 Task: nan
Action: Mouse moved to (427, 114)
Screenshot: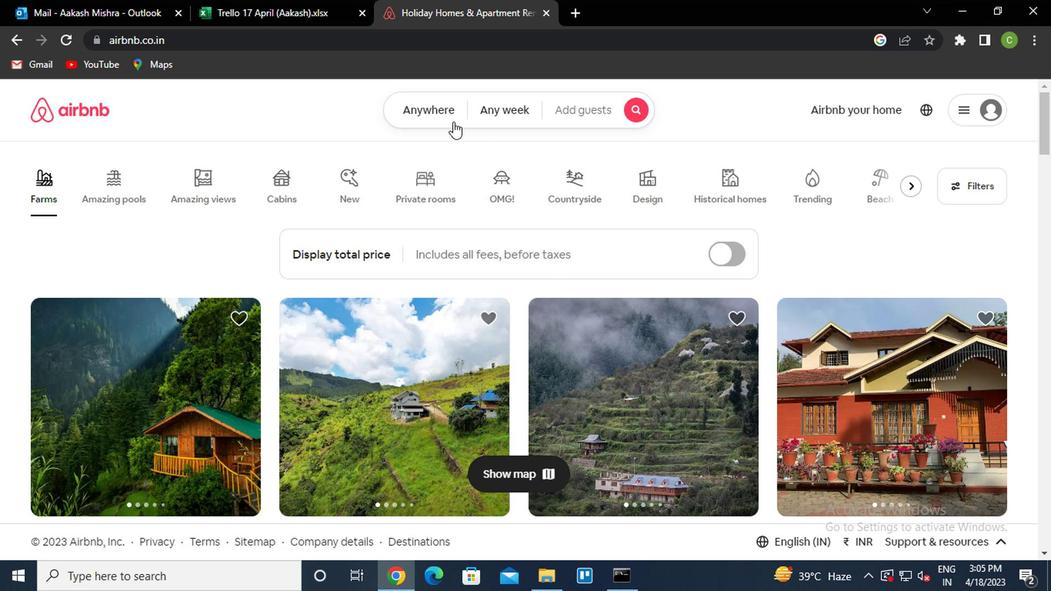 
Action: Mouse pressed left at (427, 114)
Screenshot: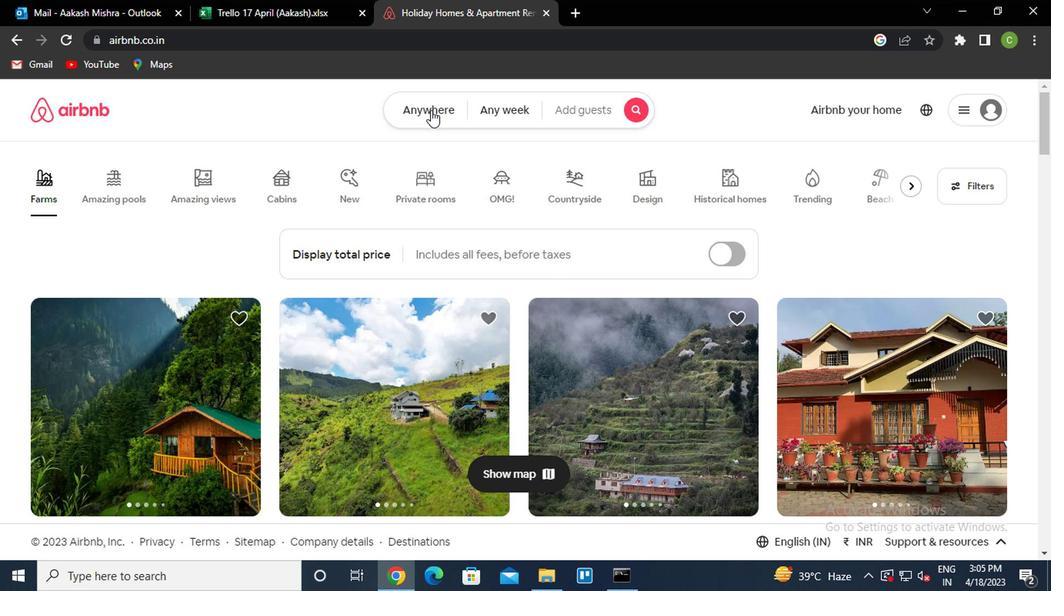 
Action: Mouse moved to (287, 171)
Screenshot: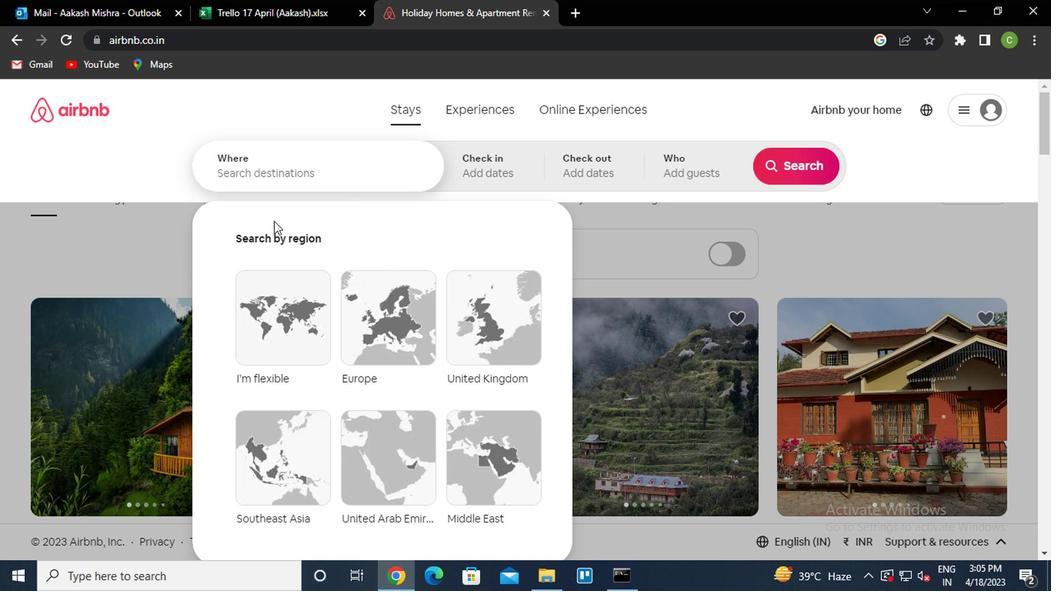 
Action: Mouse pressed left at (287, 171)
Screenshot: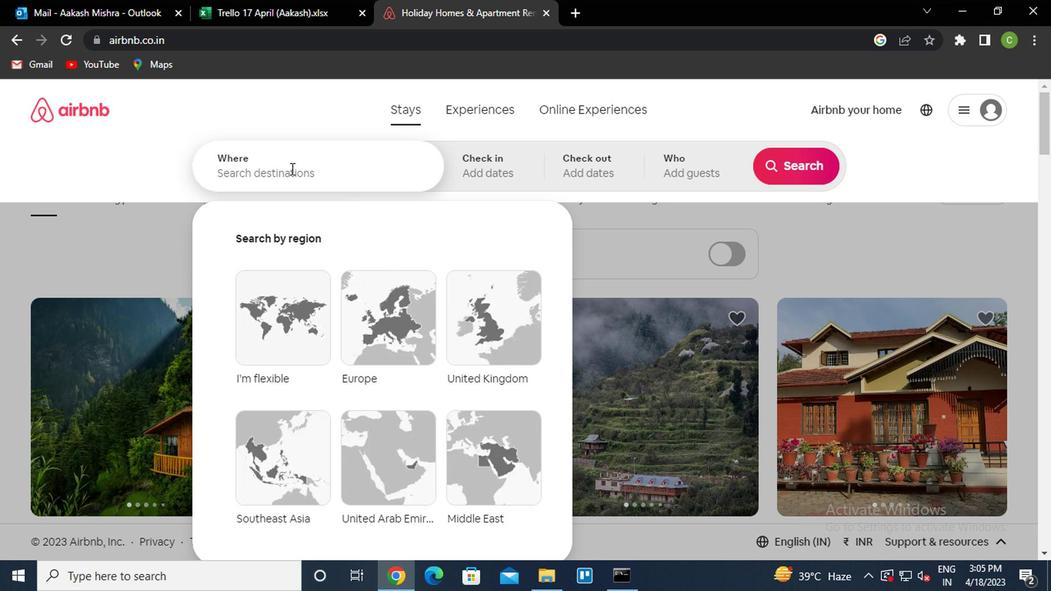 
Action: Key pressed i<Key.caps_lock>pojuca<Key.space>brazil<Key.down><Key.enter>
Screenshot: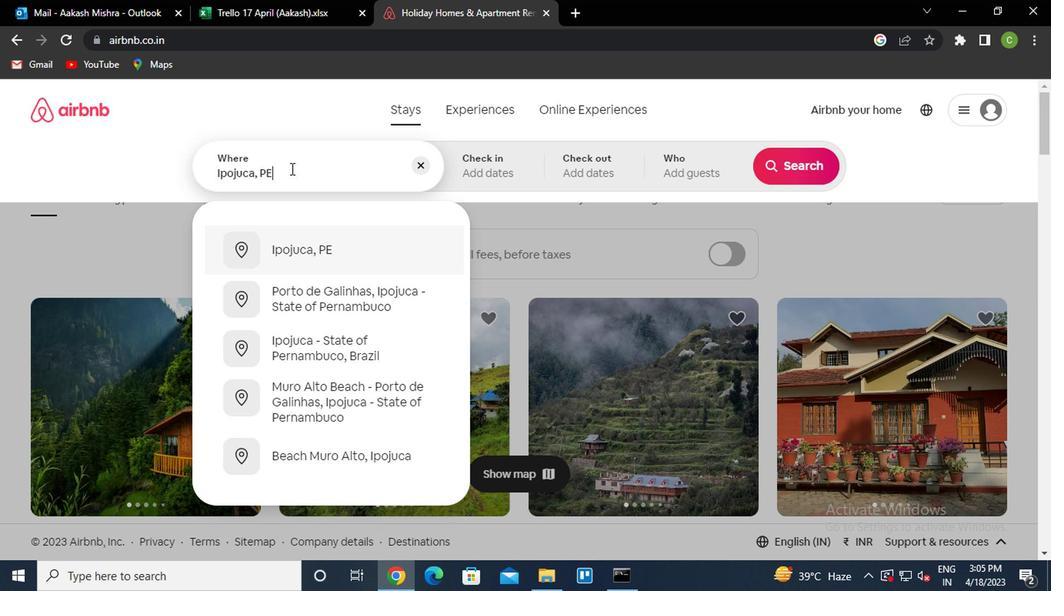 
Action: Mouse scrolled (287, 172) with delta (0, 0)
Screenshot: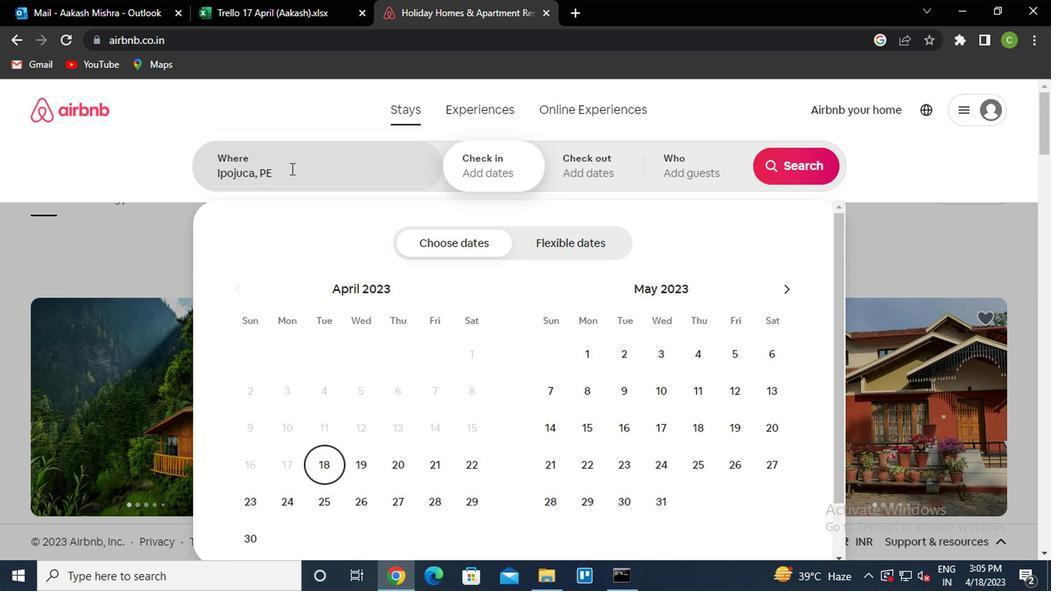 
Action: Mouse moved to (785, 282)
Screenshot: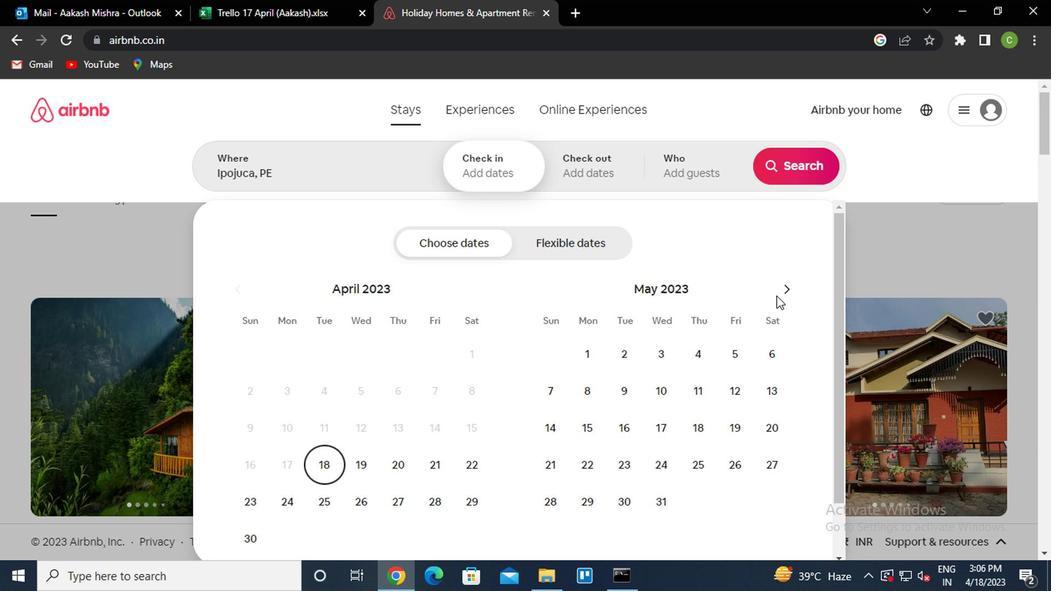 
Action: Mouse pressed left at (785, 282)
Screenshot: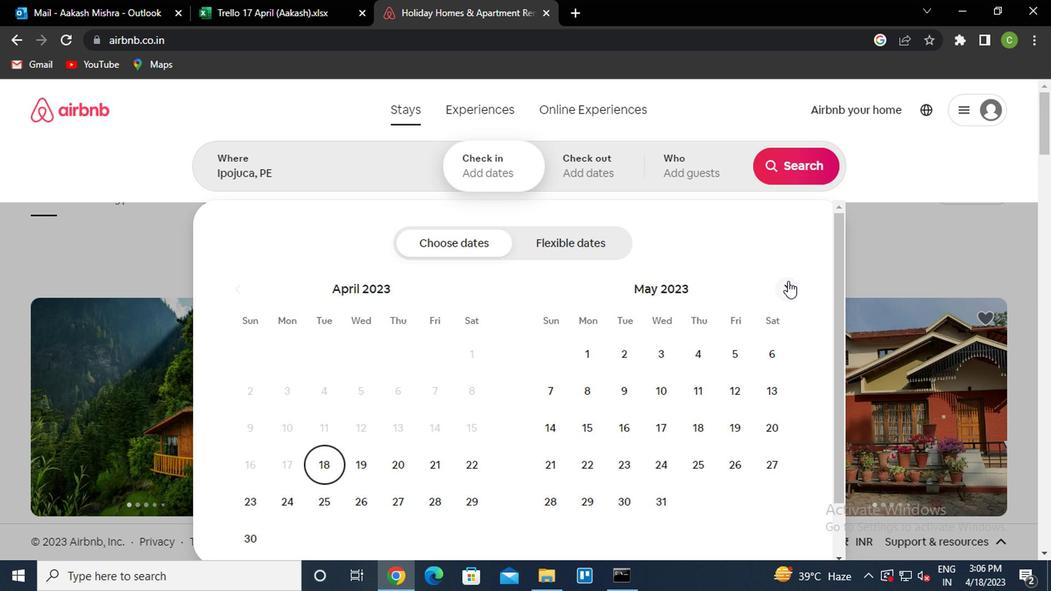 
Action: Mouse moved to (557, 392)
Screenshot: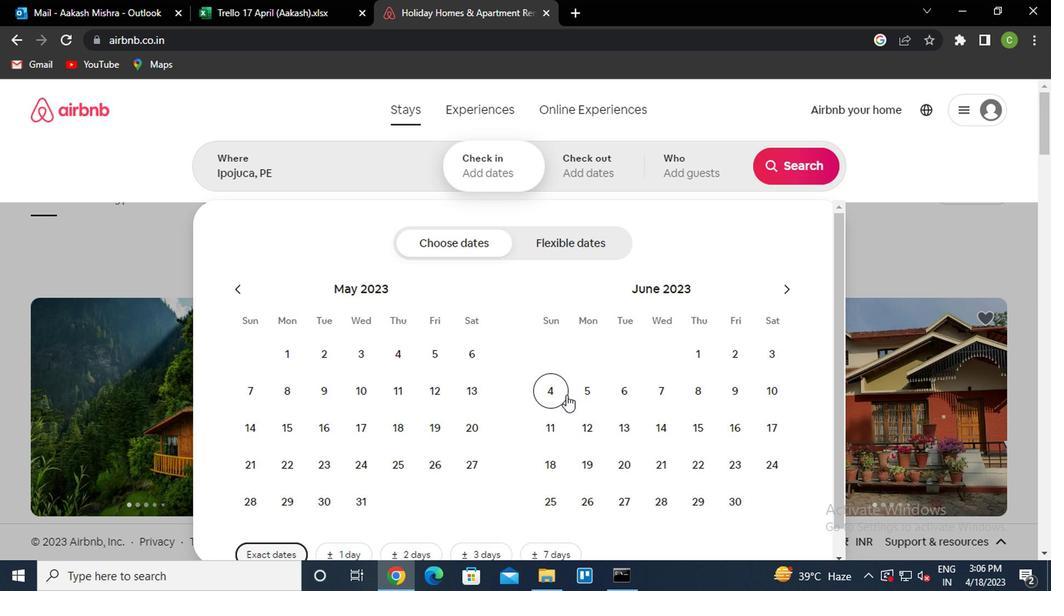 
Action: Mouse pressed left at (557, 392)
Screenshot: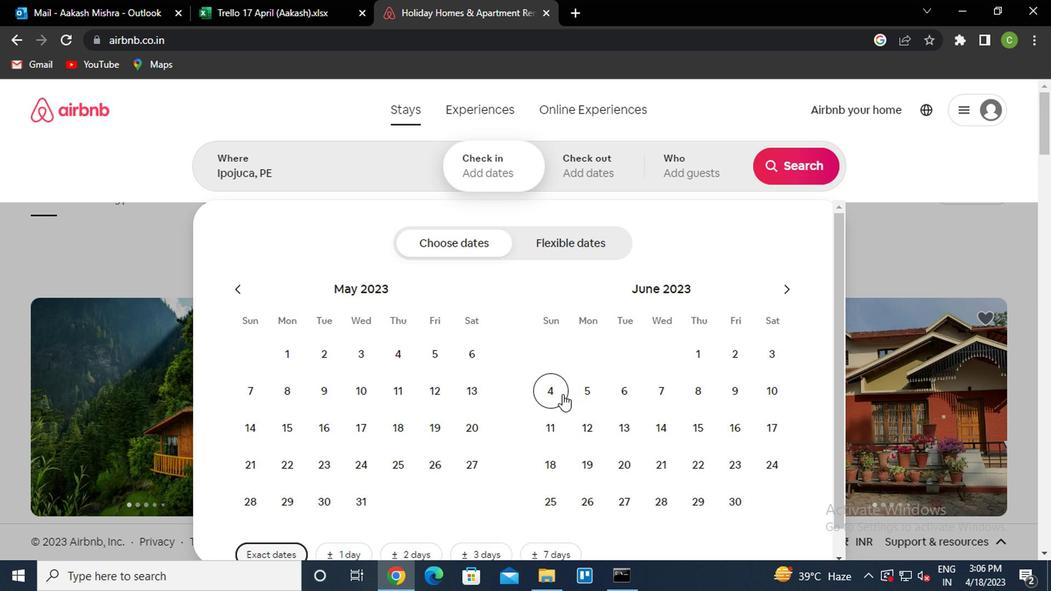 
Action: Mouse moved to (707, 392)
Screenshot: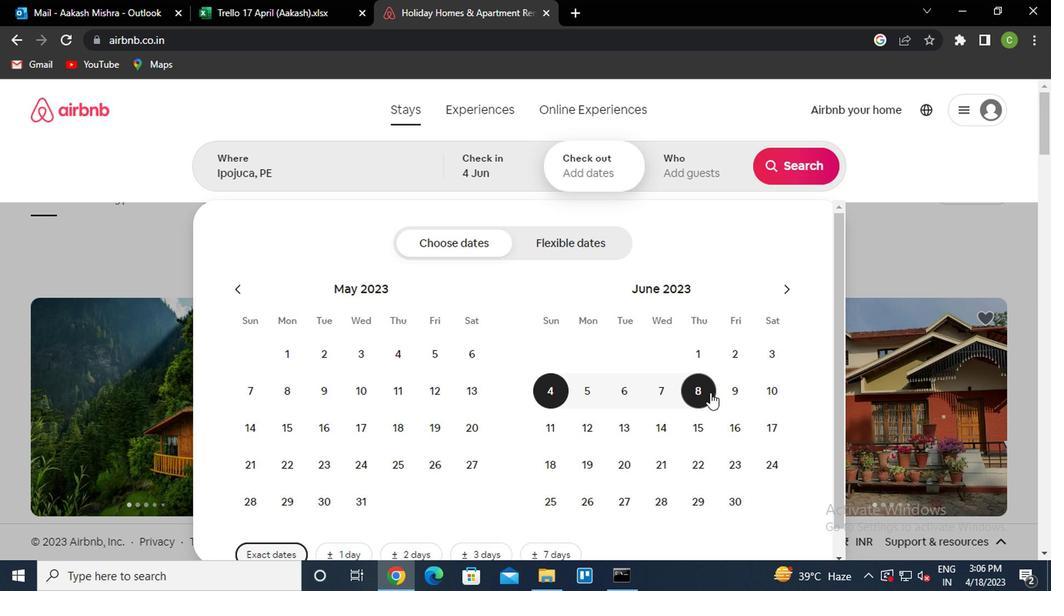 
Action: Mouse pressed left at (707, 392)
Screenshot: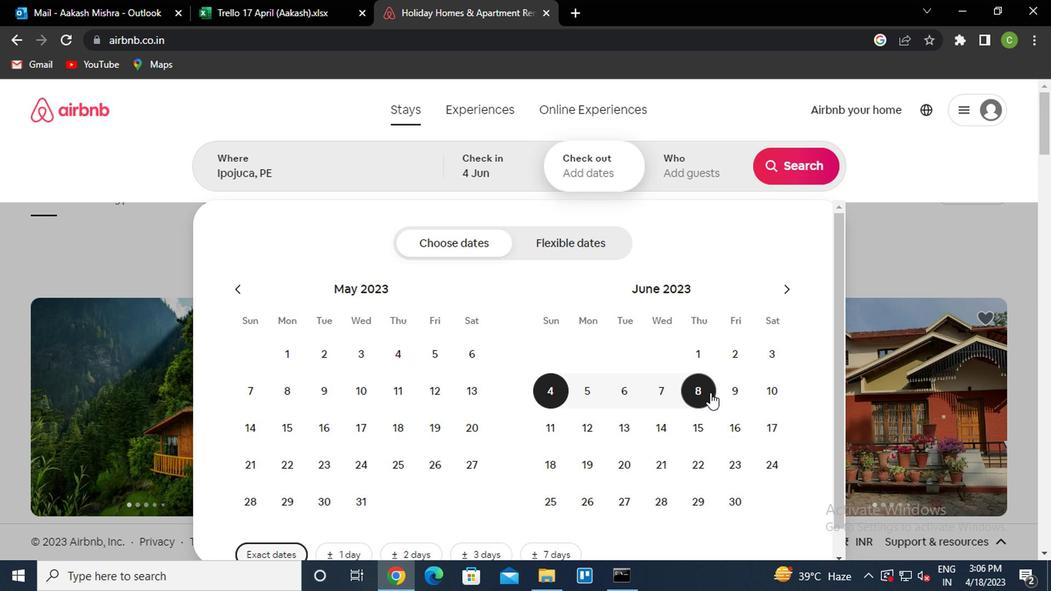 
Action: Mouse moved to (688, 179)
Screenshot: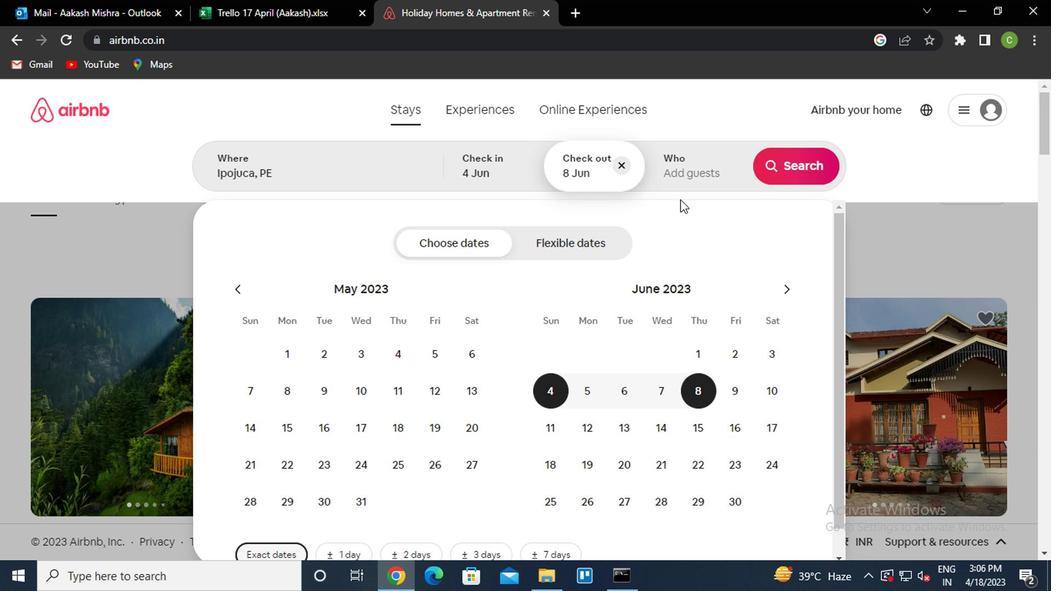 
Action: Mouse pressed left at (688, 179)
Screenshot: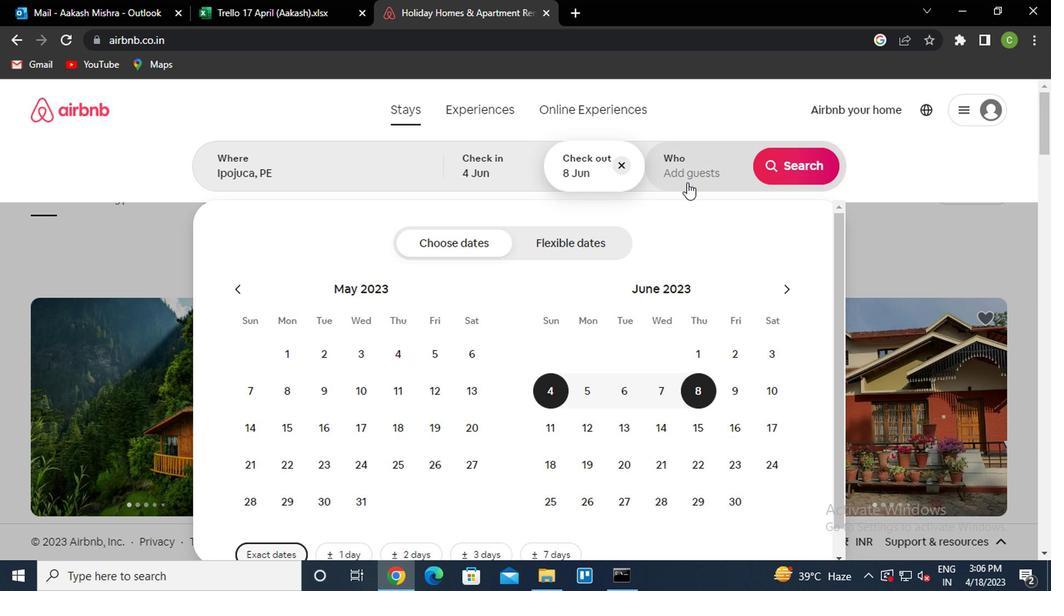 
Action: Mouse moved to (799, 252)
Screenshot: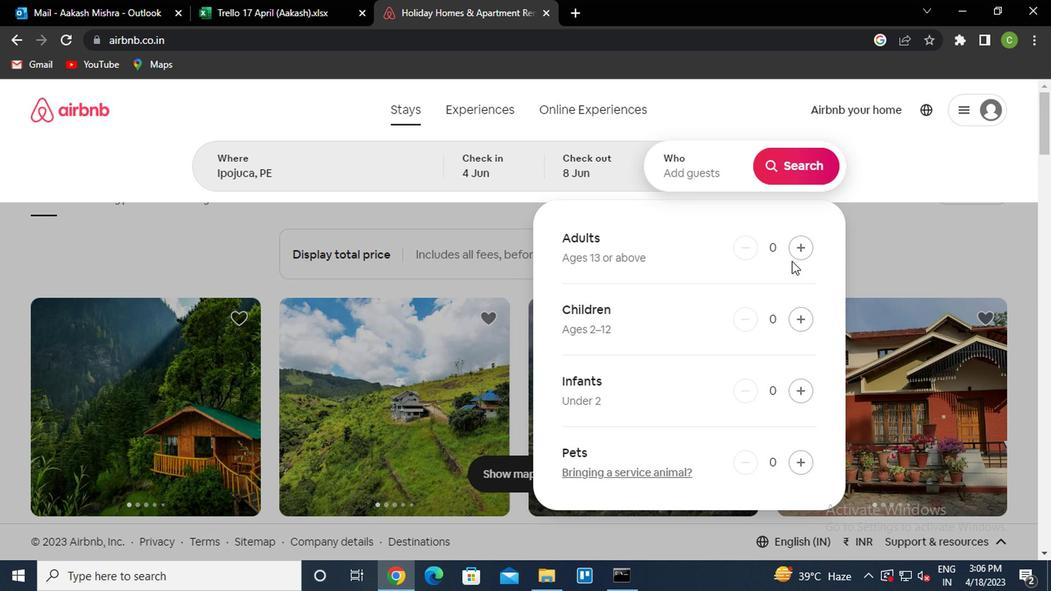 
Action: Mouse pressed left at (799, 252)
Screenshot: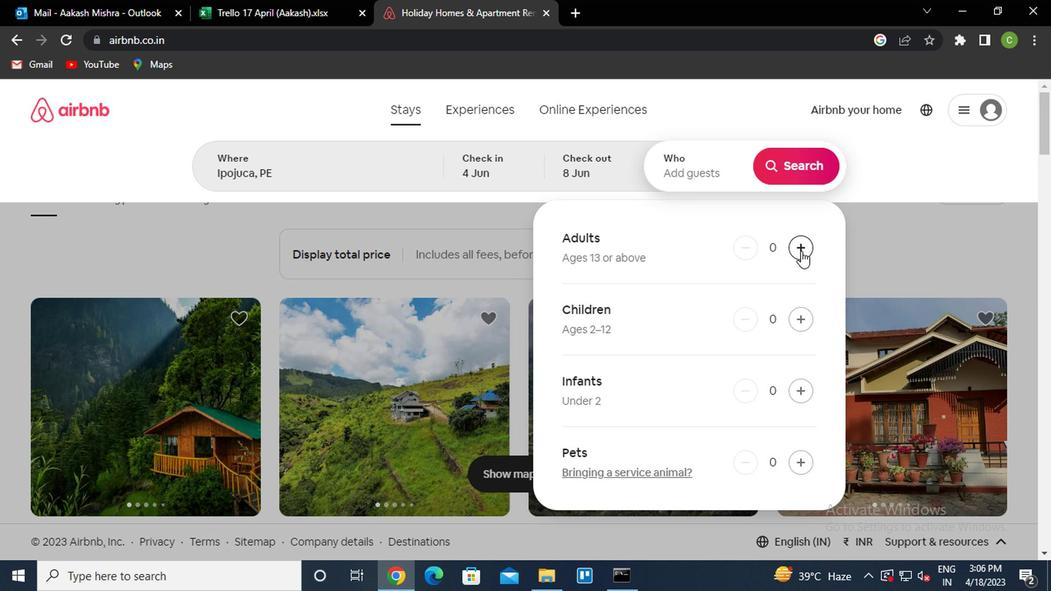 
Action: Mouse pressed left at (799, 252)
Screenshot: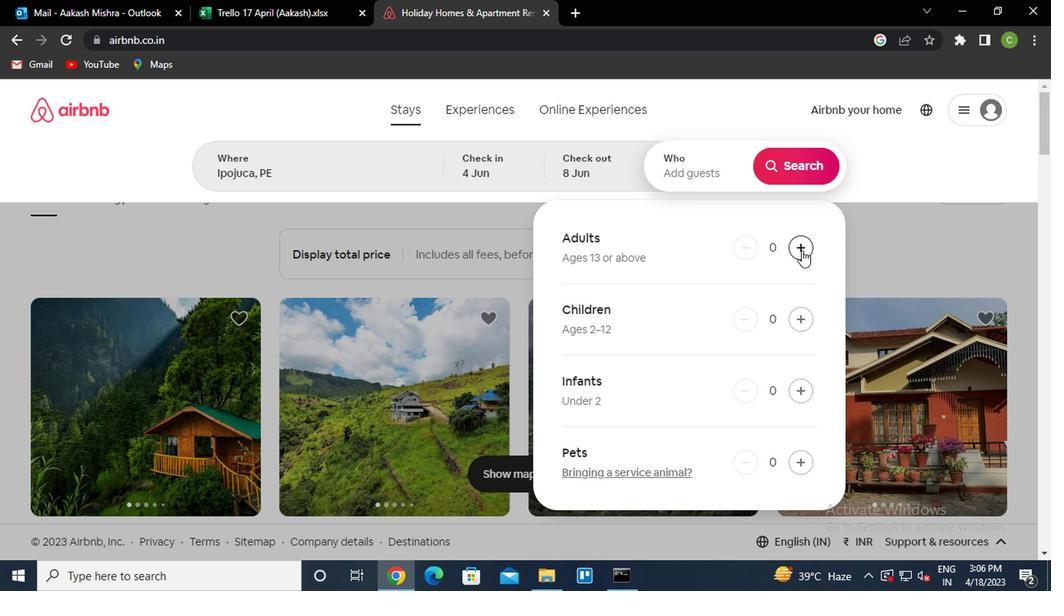 
Action: Mouse moved to (898, 234)
Screenshot: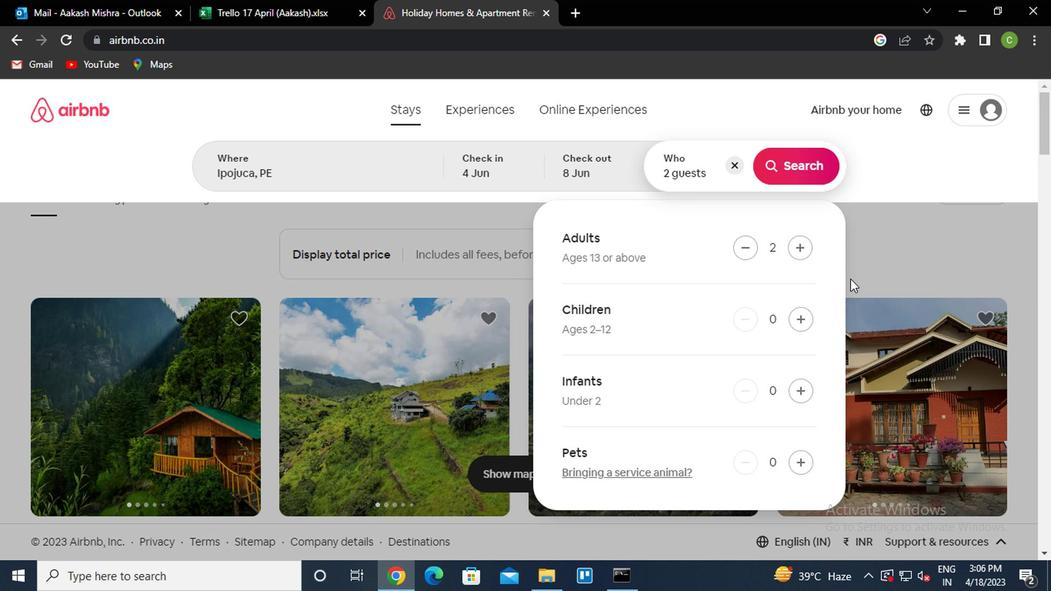 
Action: Mouse pressed left at (898, 234)
Screenshot: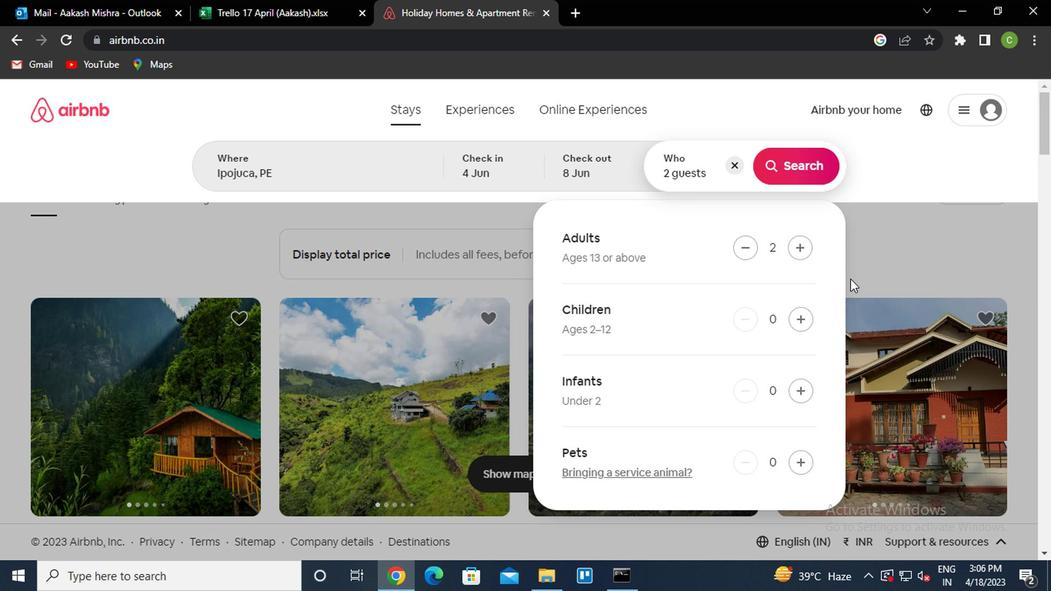 
Action: Mouse moved to (979, 192)
Screenshot: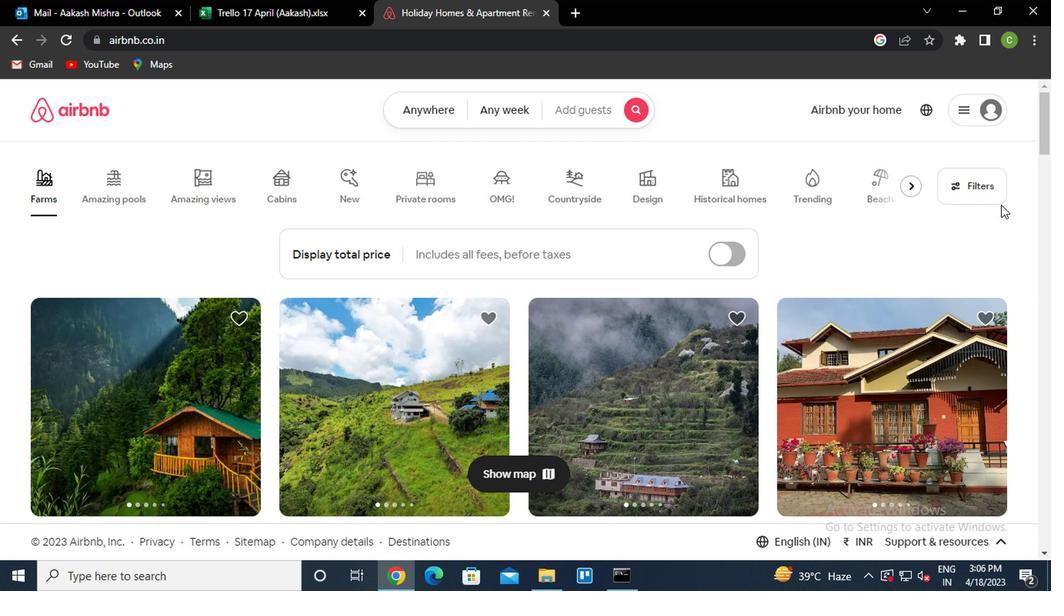 
Action: Mouse pressed left at (979, 192)
Screenshot: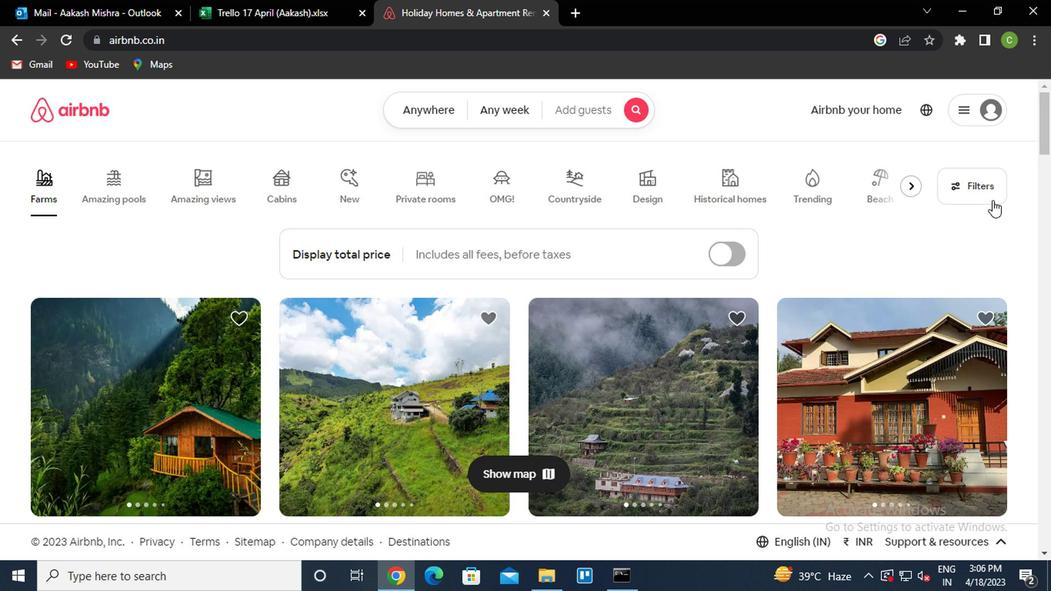 
Action: Mouse moved to (376, 377)
Screenshot: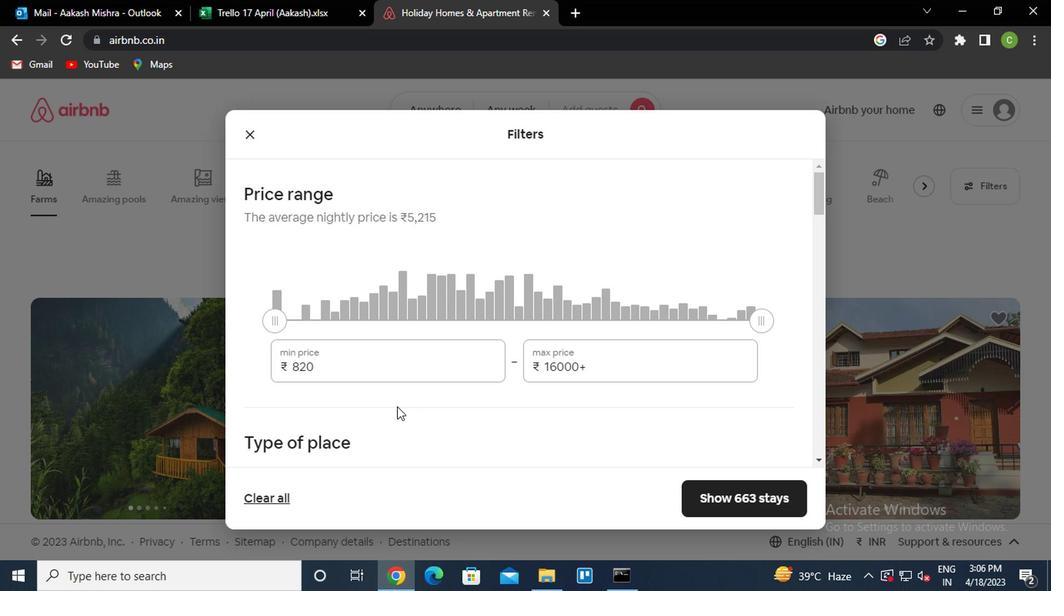 
Action: Mouse pressed left at (376, 377)
Screenshot: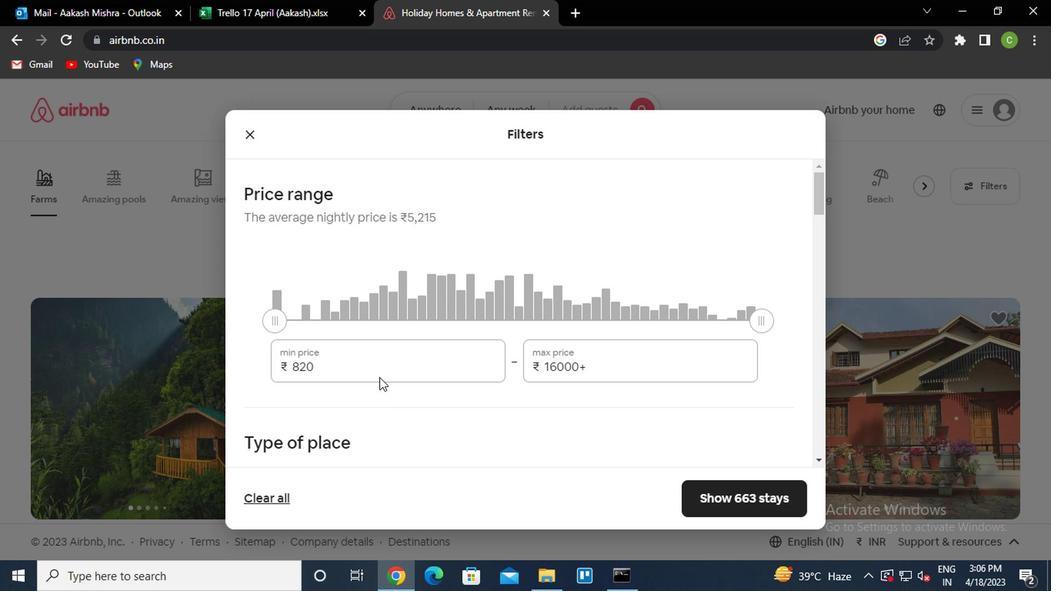 
Action: Mouse moved to (376, 369)
Screenshot: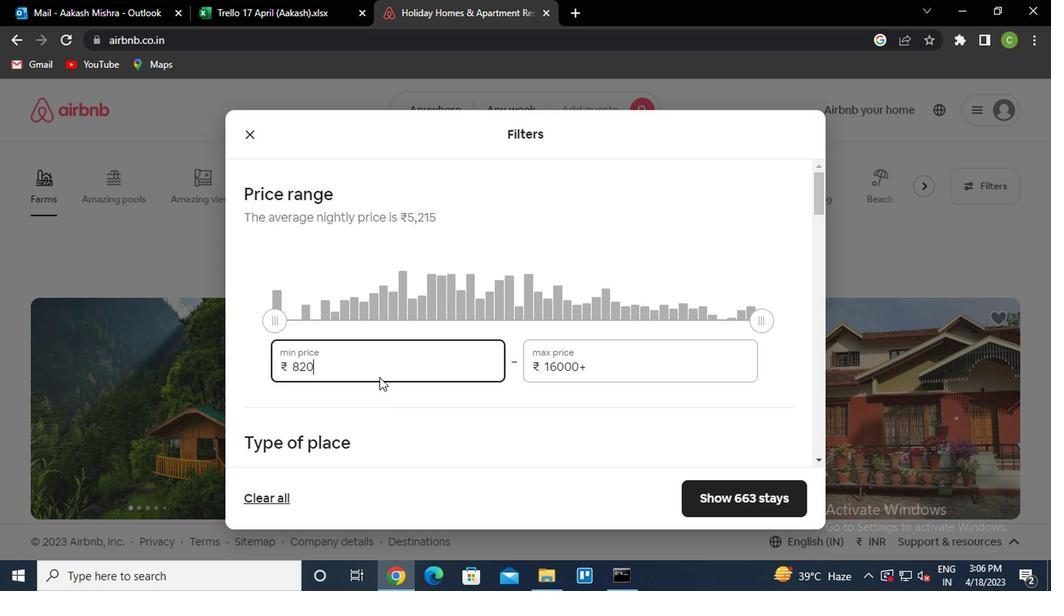 
Action: Key pressed <Key.backspace><Key.backspace>000<Key.tab>16000
Screenshot: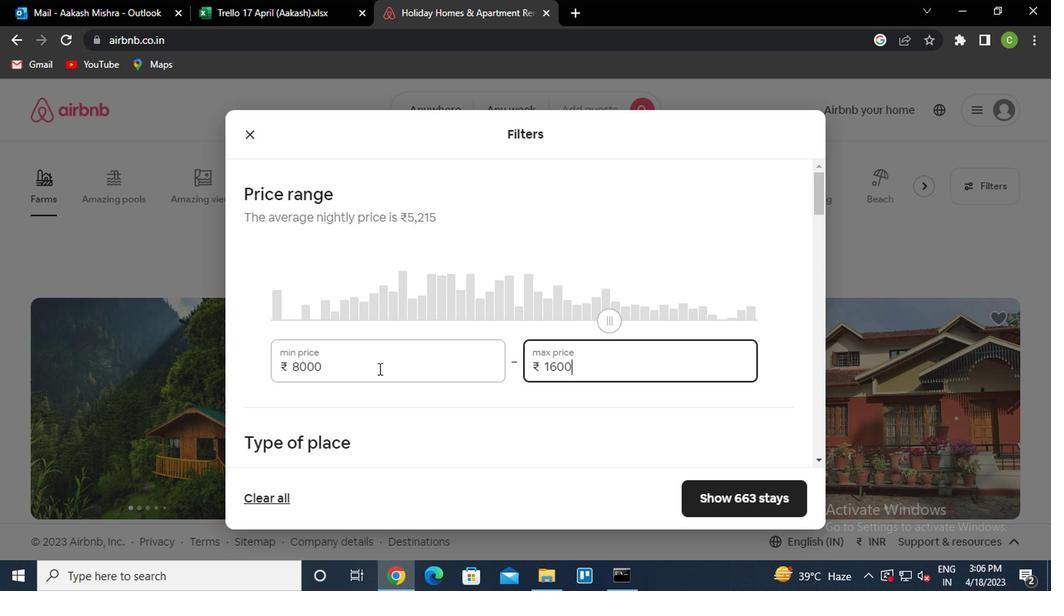 
Action: Mouse moved to (397, 417)
Screenshot: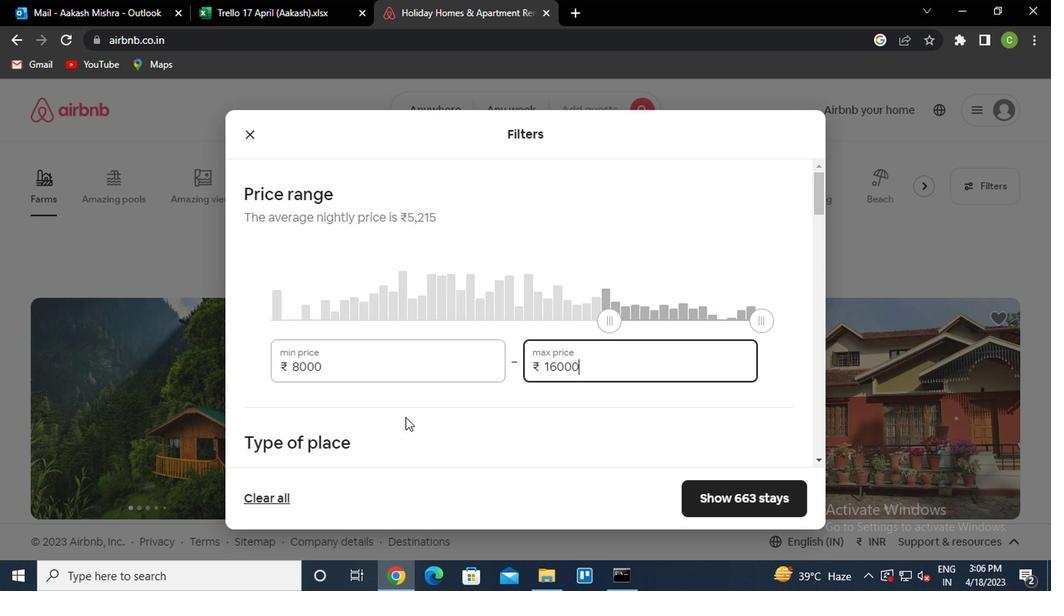 
Action: Mouse scrolled (397, 417) with delta (0, 0)
Screenshot: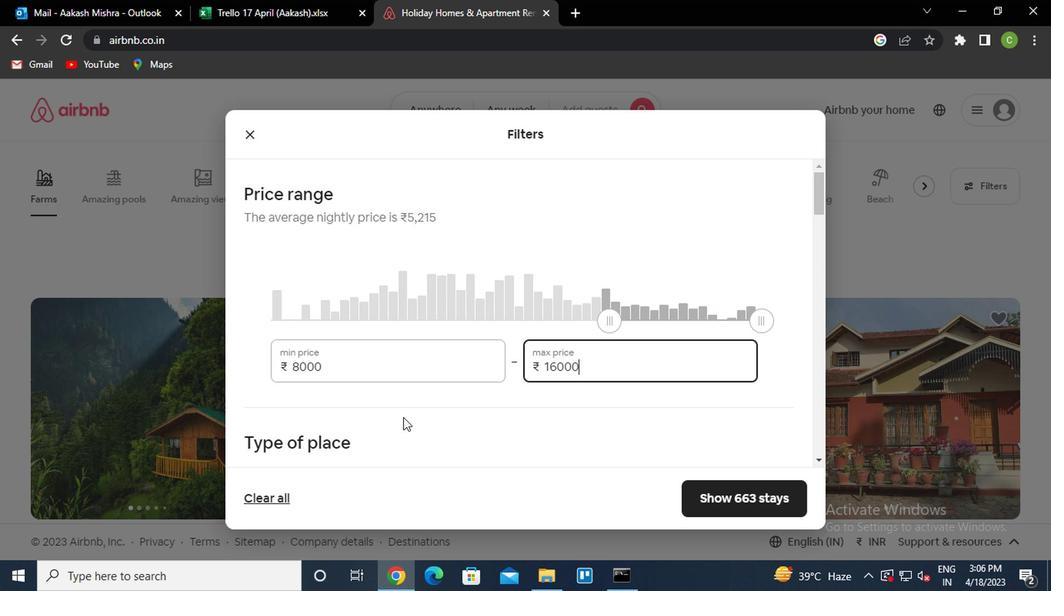 
Action: Mouse moved to (393, 424)
Screenshot: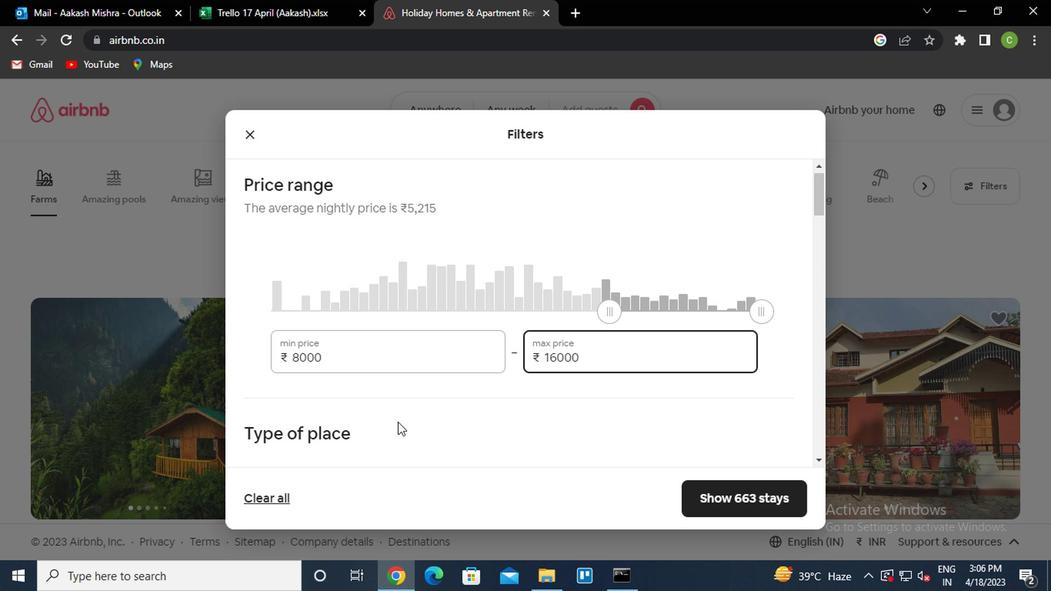
Action: Mouse scrolled (393, 423) with delta (0, -1)
Screenshot: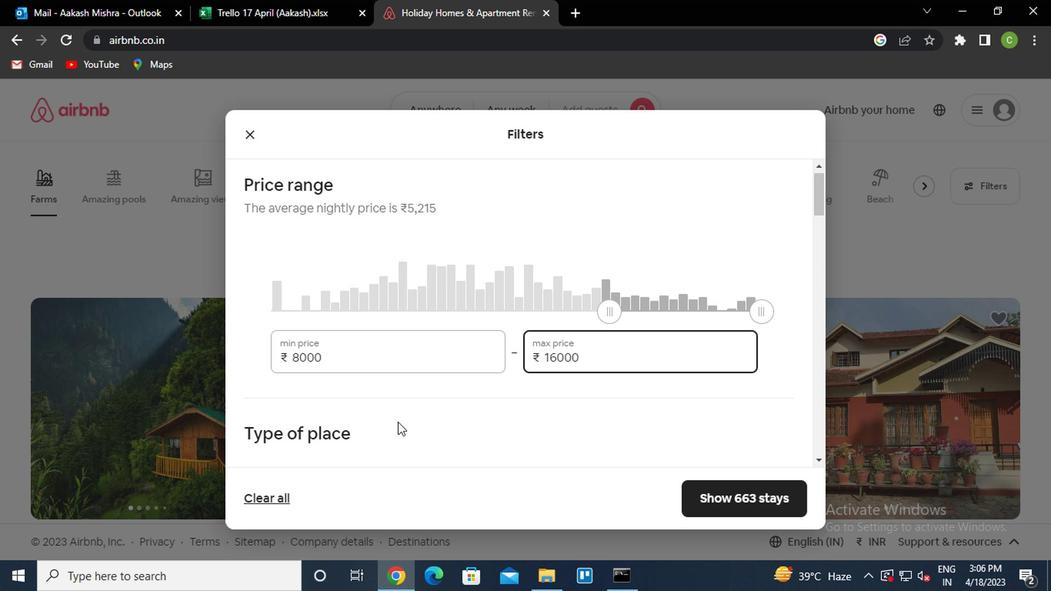 
Action: Mouse moved to (566, 344)
Screenshot: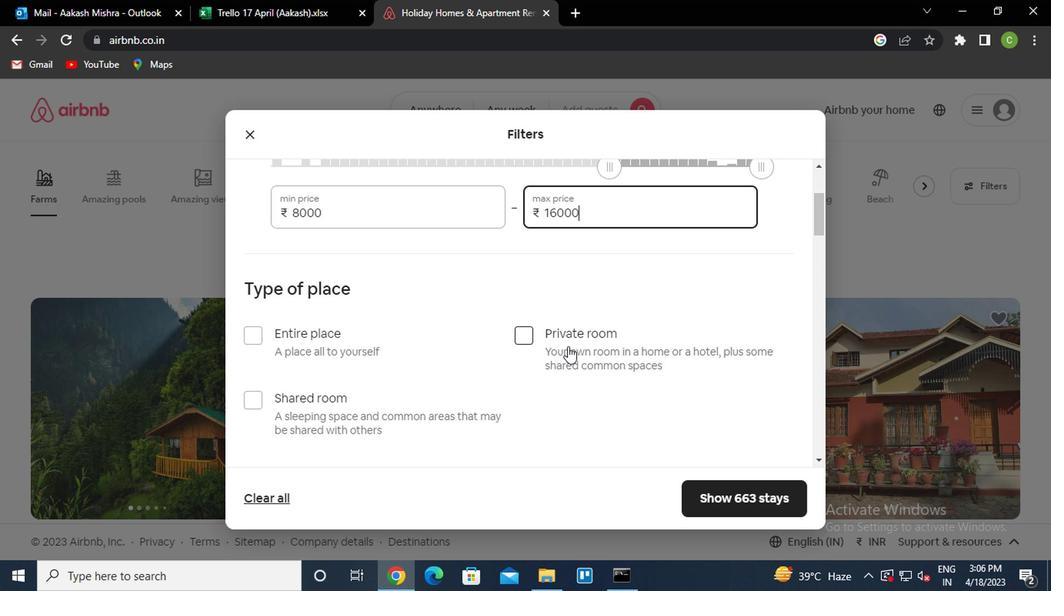 
Action: Mouse pressed left at (566, 344)
Screenshot: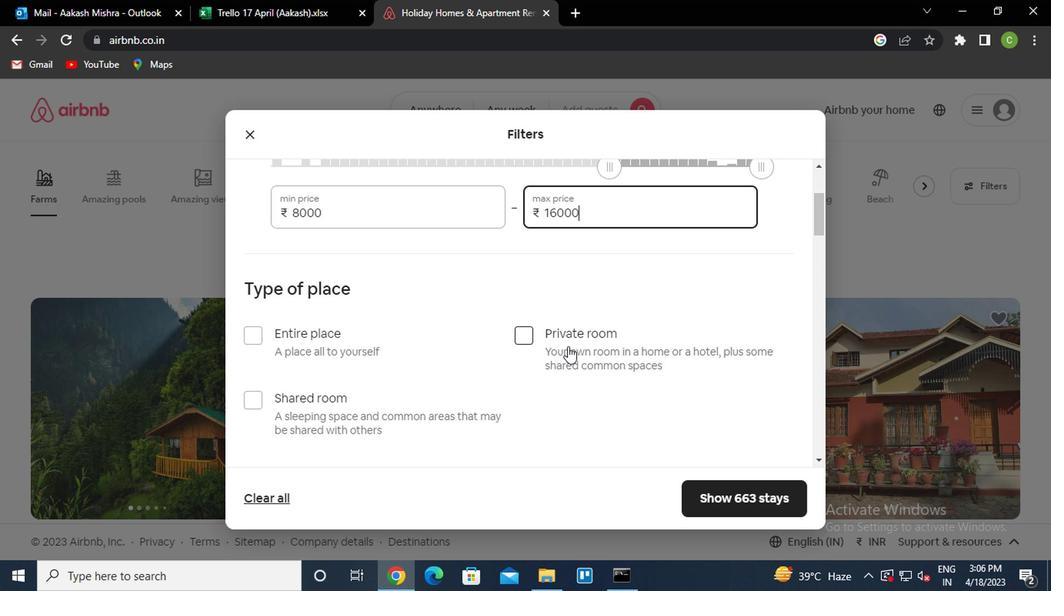 
Action: Mouse moved to (567, 344)
Screenshot: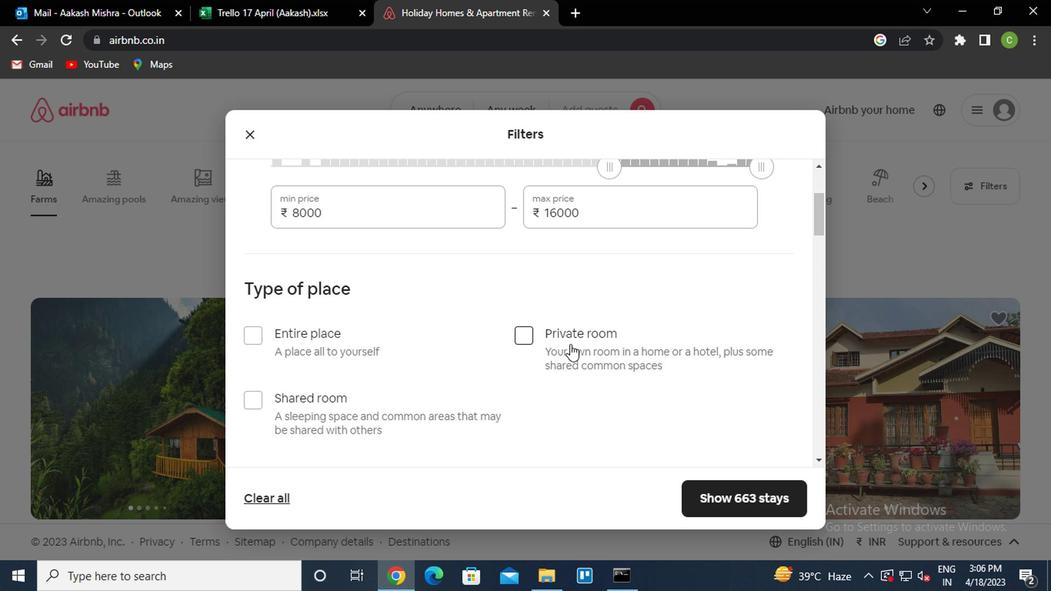 
Action: Mouse scrolled (567, 344) with delta (0, 0)
Screenshot: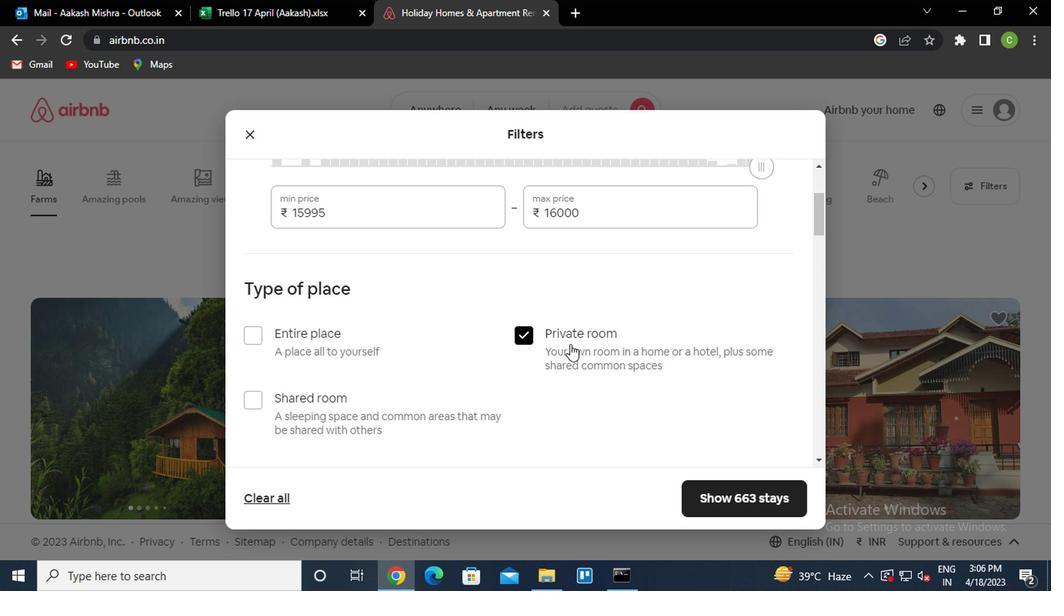 
Action: Mouse moved to (566, 344)
Screenshot: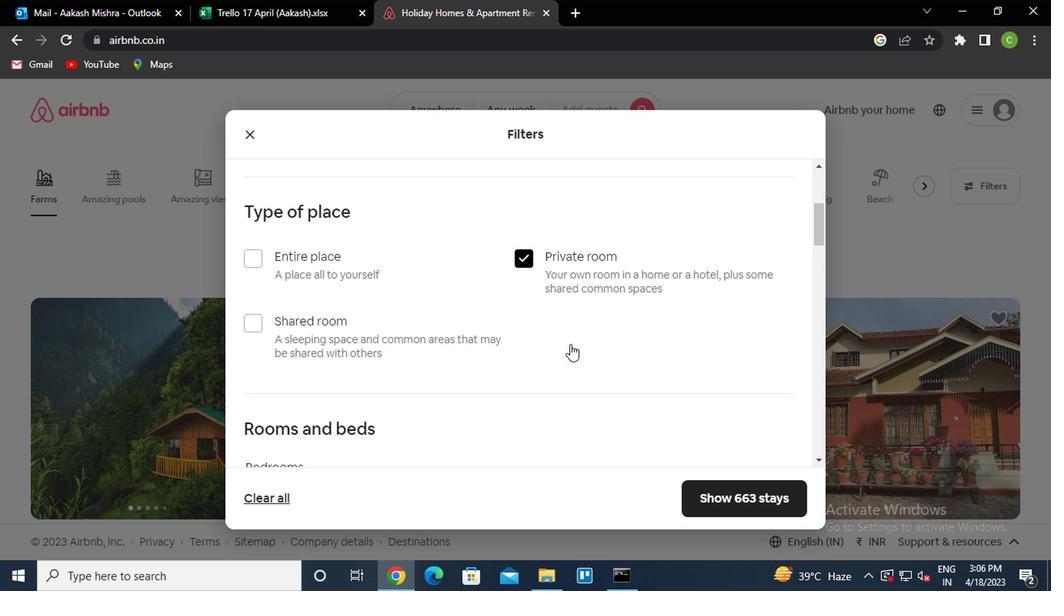 
Action: Mouse scrolled (566, 344) with delta (0, 0)
Screenshot: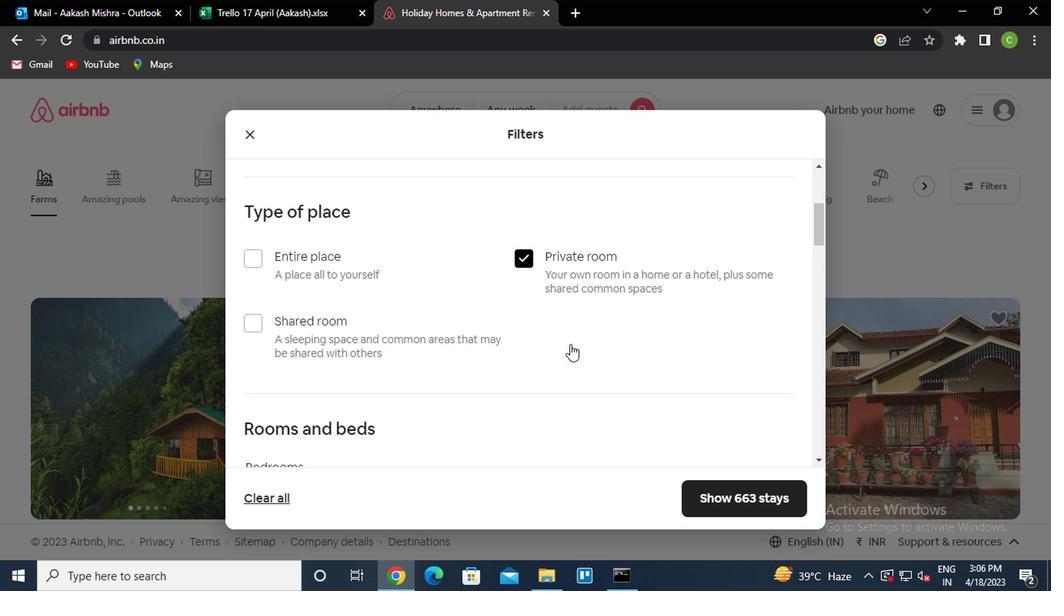 
Action: Mouse scrolled (566, 344) with delta (0, 0)
Screenshot: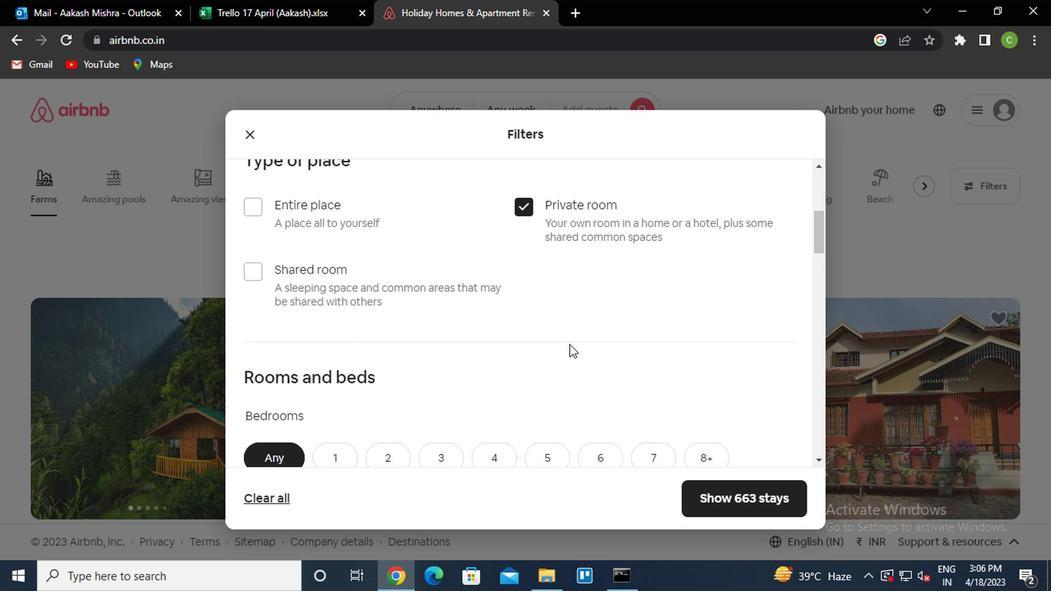 
Action: Mouse moved to (324, 358)
Screenshot: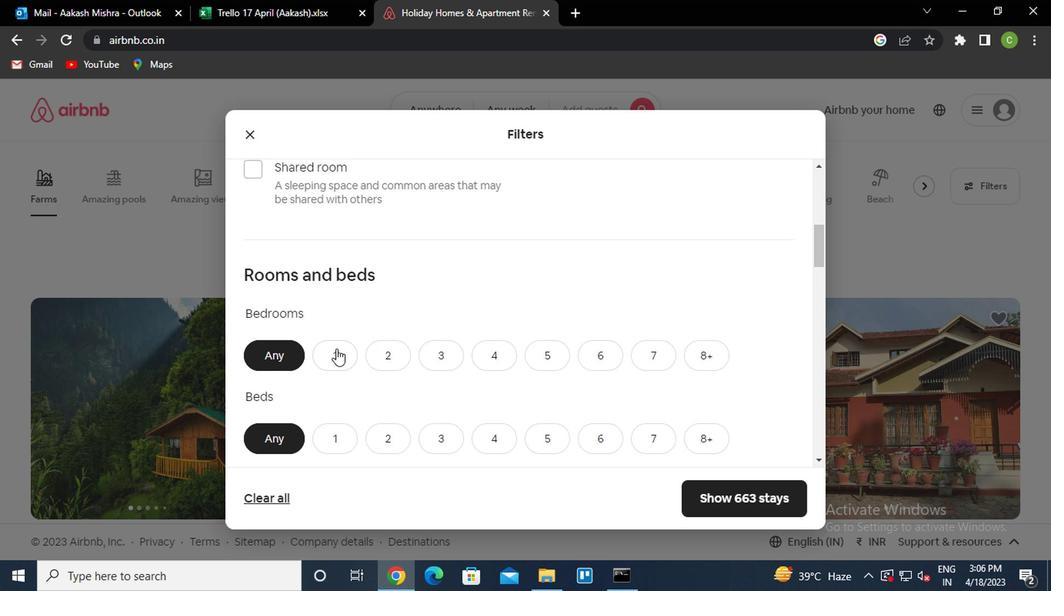 
Action: Mouse pressed left at (324, 358)
Screenshot: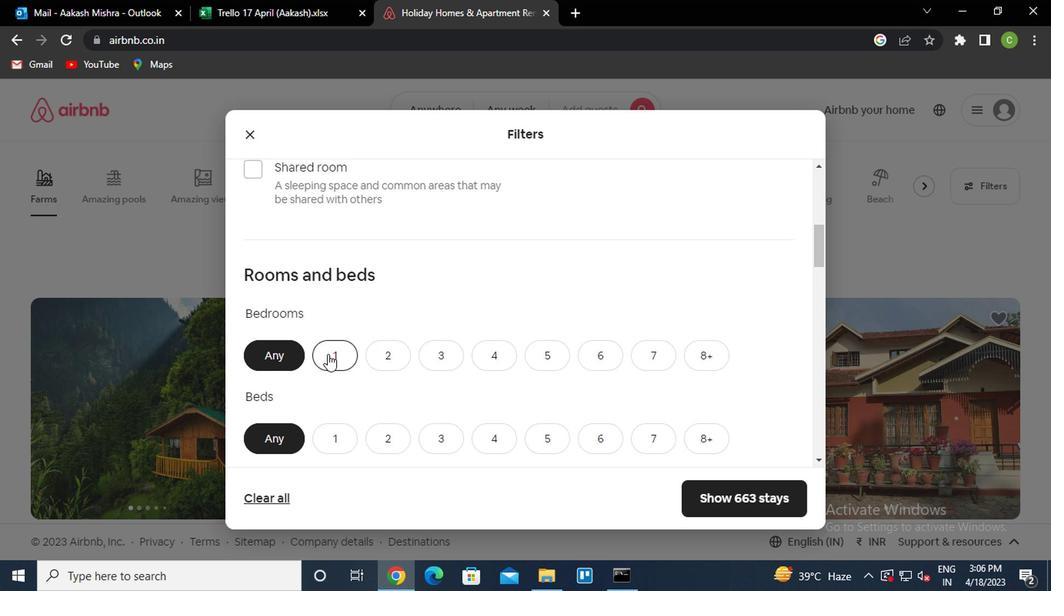 
Action: Mouse moved to (430, 378)
Screenshot: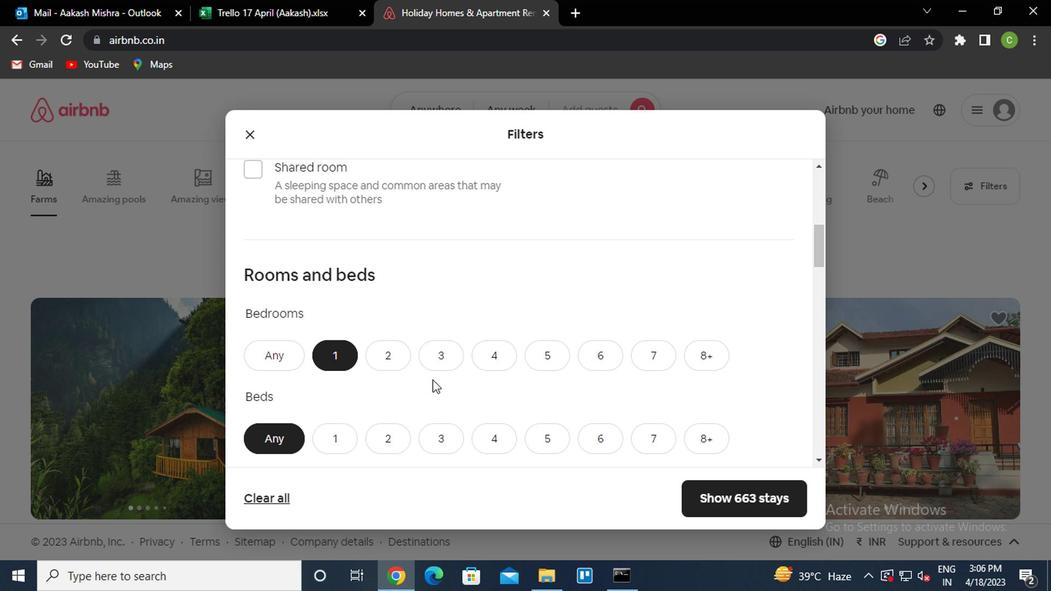 
Action: Mouse scrolled (430, 378) with delta (0, 0)
Screenshot: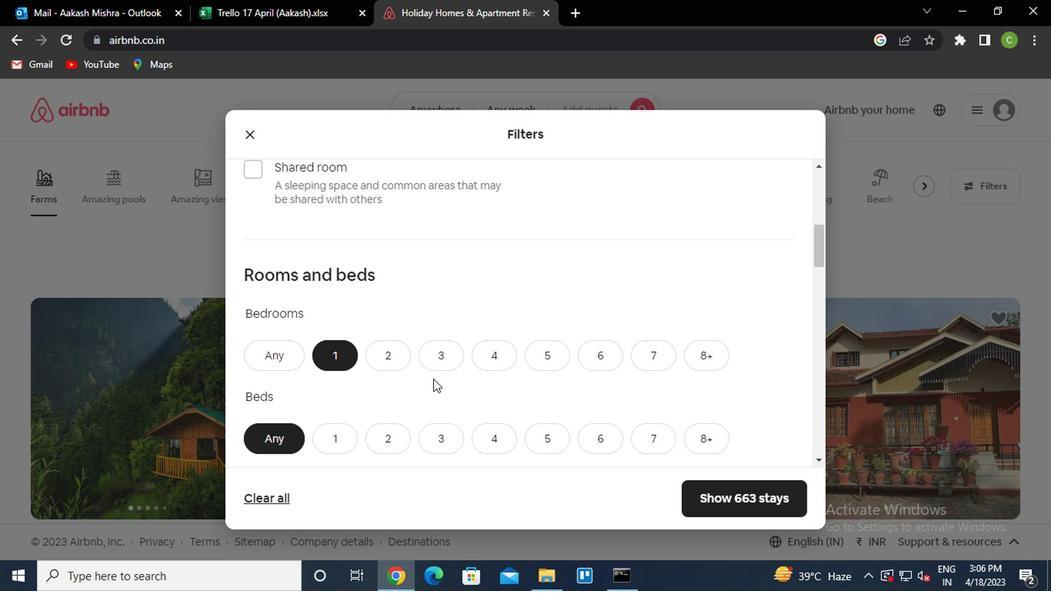 
Action: Mouse scrolled (430, 378) with delta (0, 0)
Screenshot: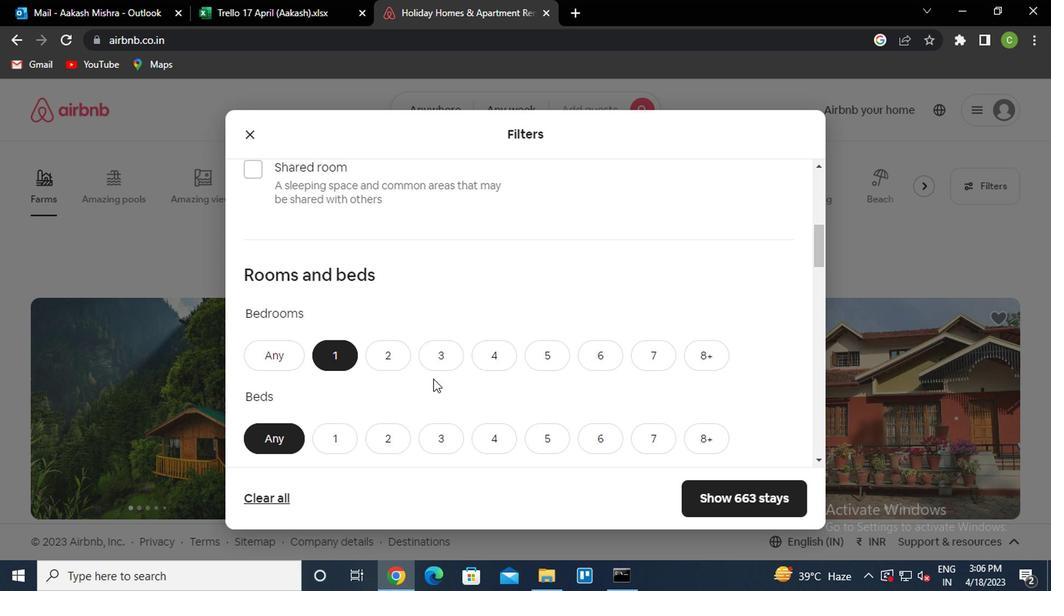 
Action: Mouse moved to (331, 291)
Screenshot: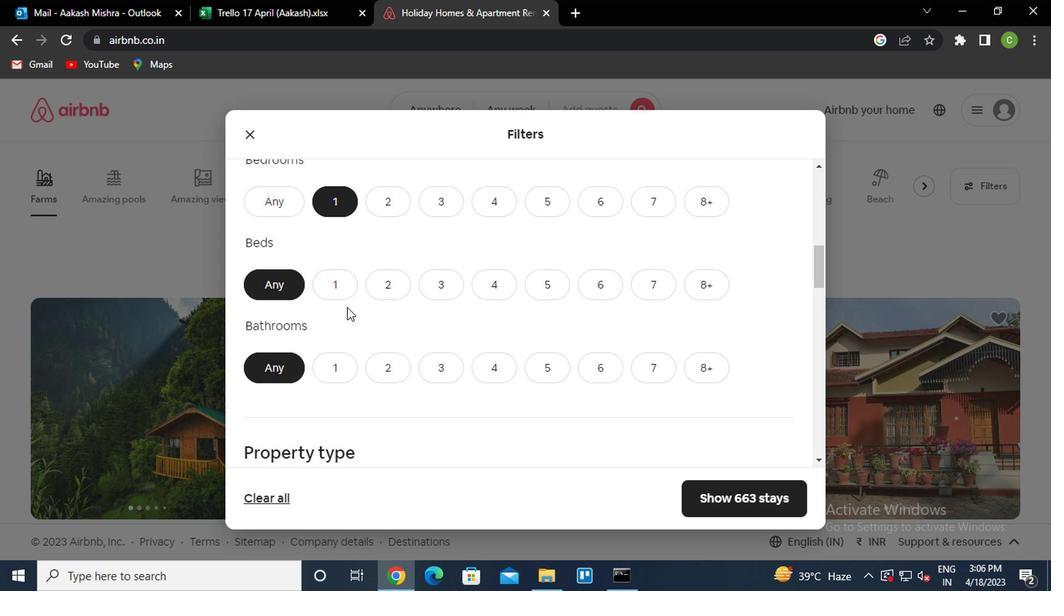 
Action: Mouse pressed left at (331, 291)
Screenshot: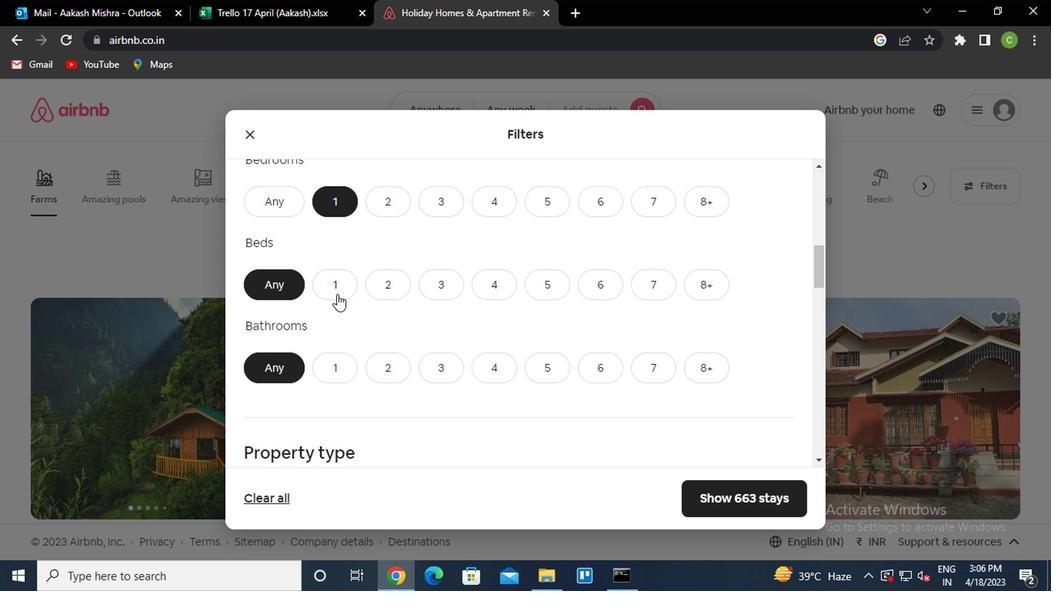 
Action: Mouse moved to (336, 368)
Screenshot: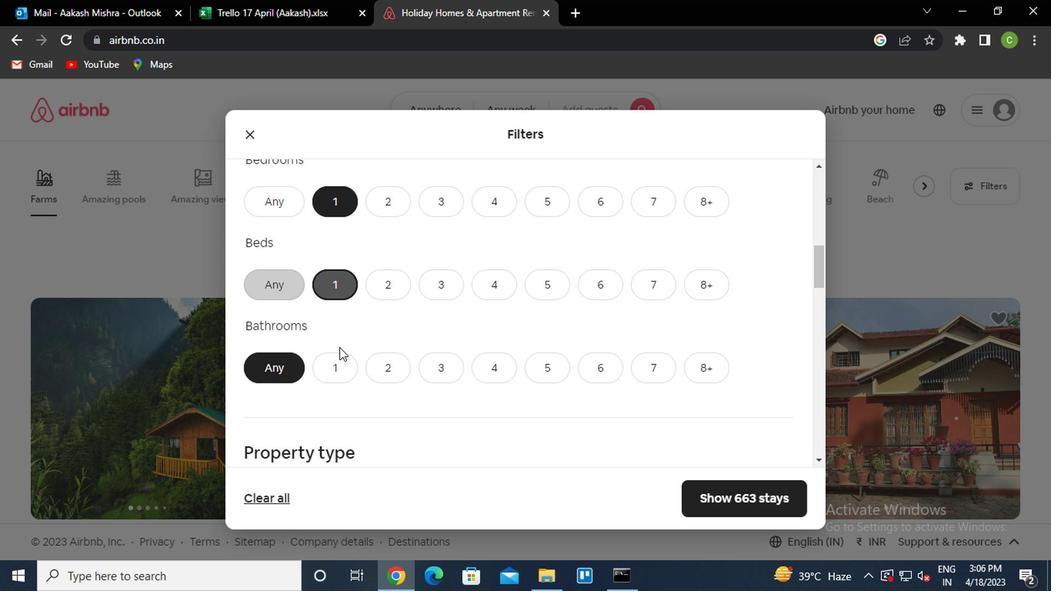 
Action: Mouse pressed left at (336, 368)
Screenshot: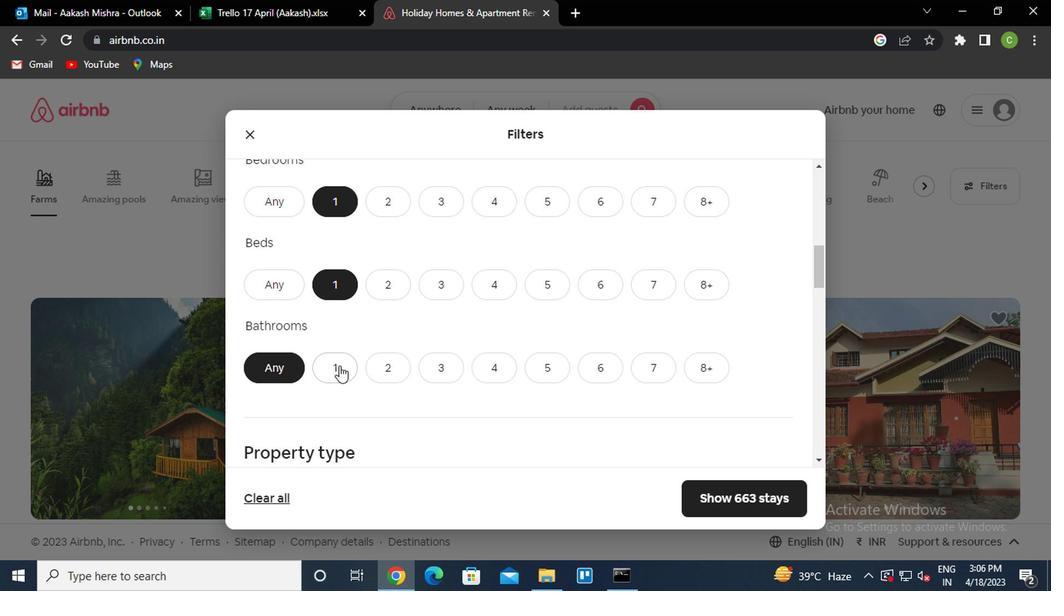 
Action: Mouse moved to (511, 375)
Screenshot: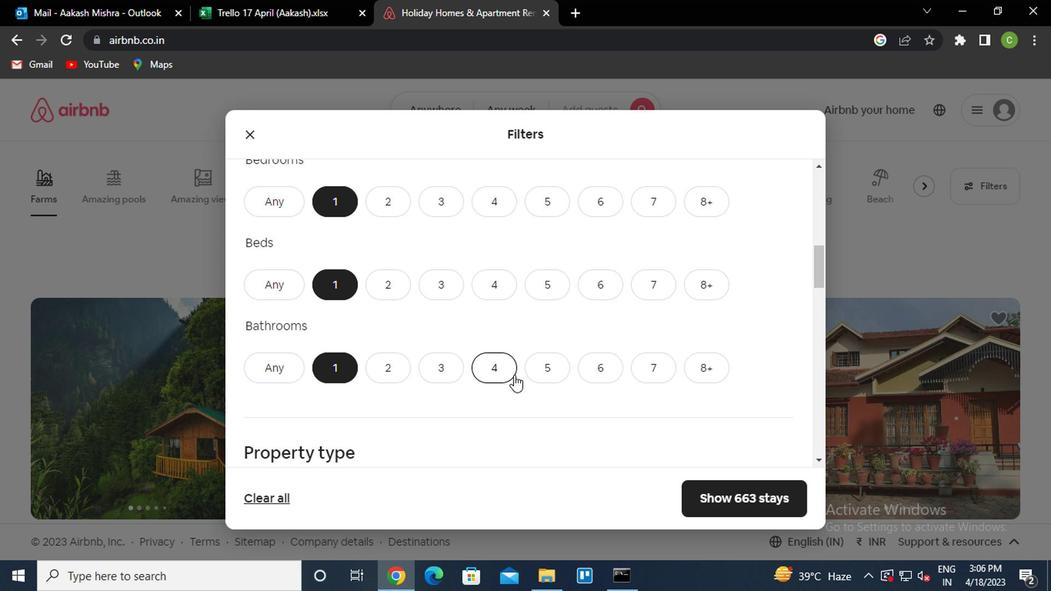 
Action: Mouse scrolled (511, 374) with delta (0, 0)
Screenshot: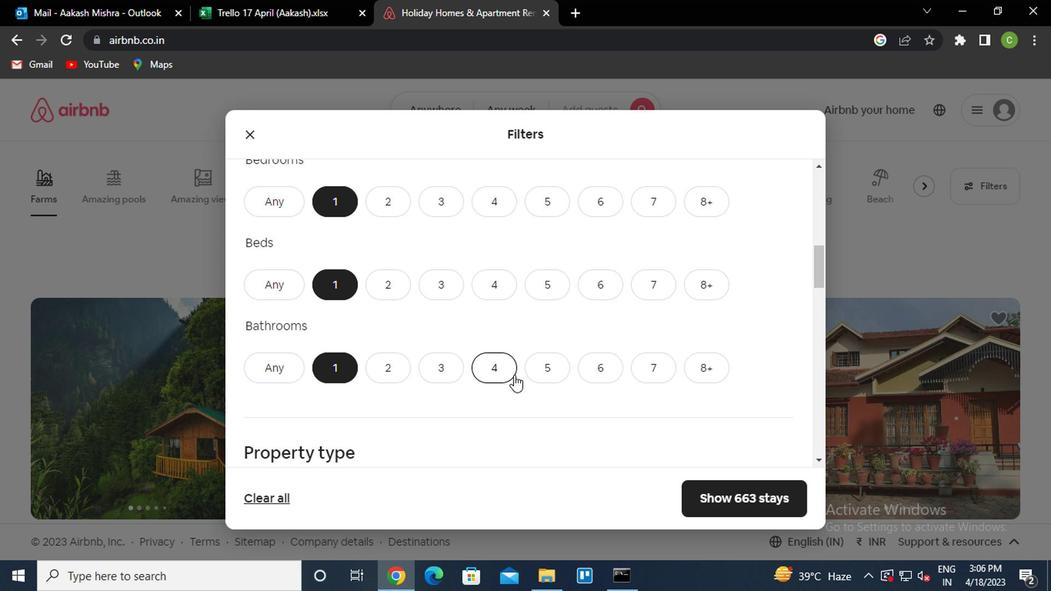 
Action: Mouse scrolled (511, 374) with delta (0, 0)
Screenshot: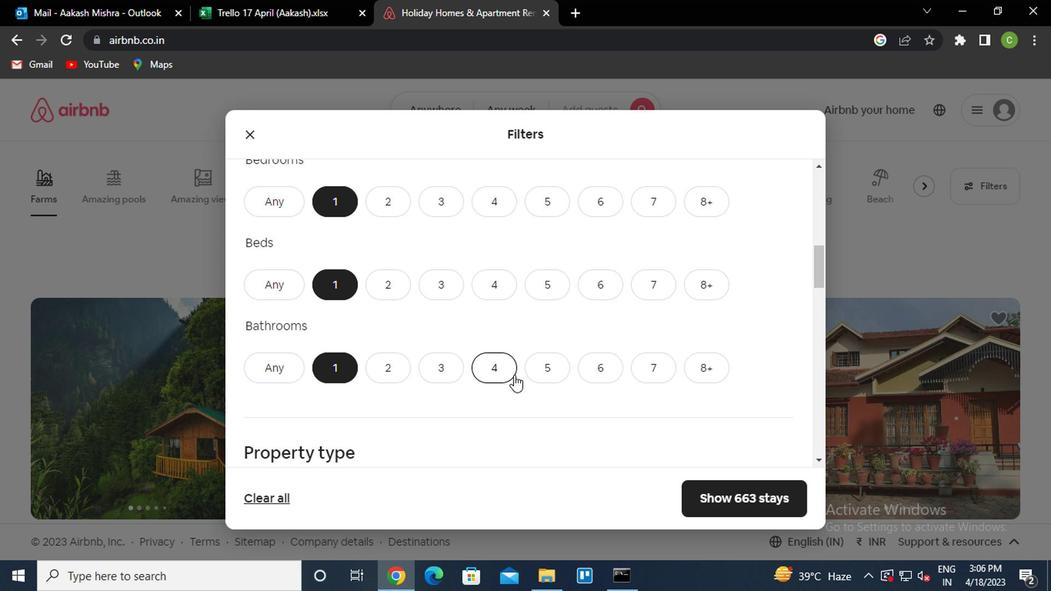 
Action: Mouse moved to (678, 373)
Screenshot: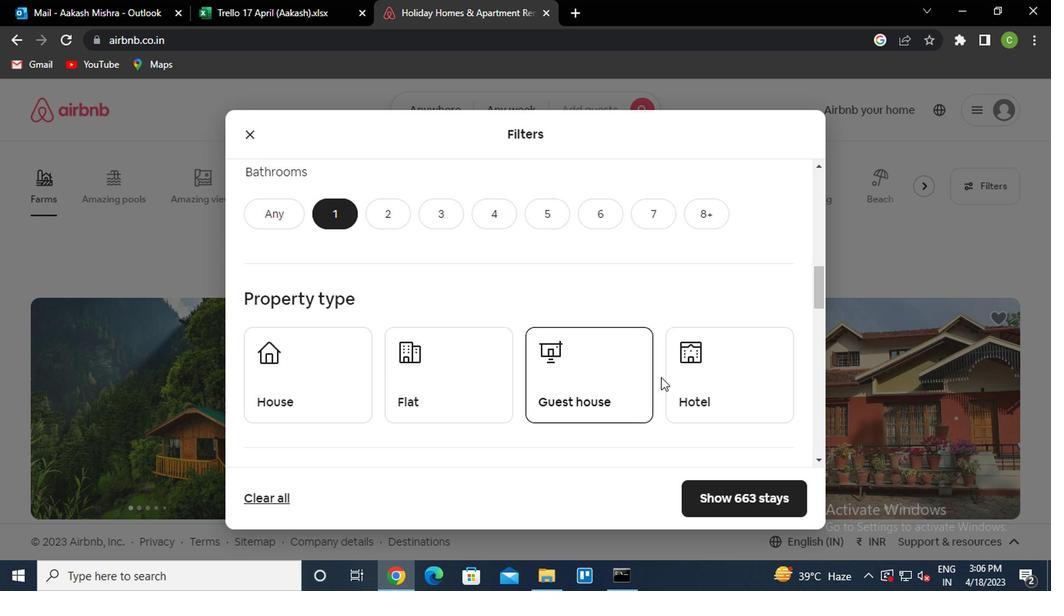 
Action: Mouse pressed left at (678, 373)
Screenshot: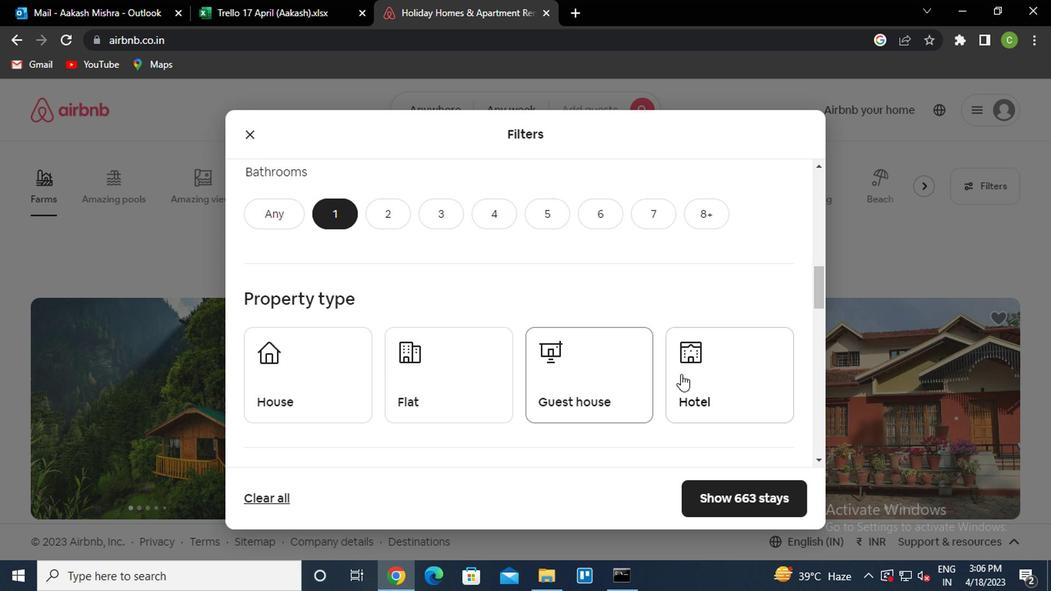 
Action: Mouse moved to (578, 379)
Screenshot: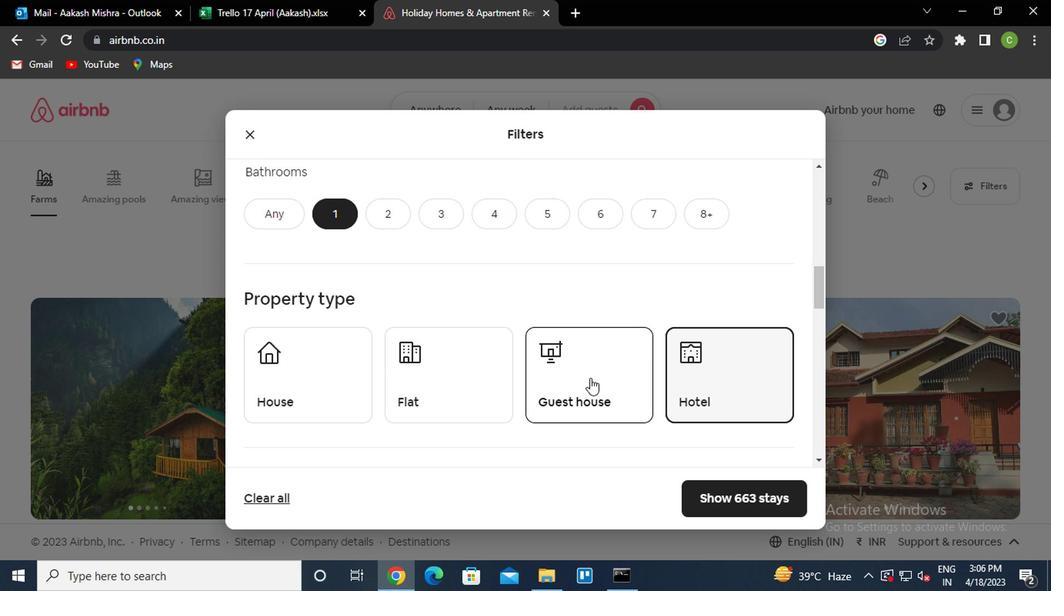 
Action: Mouse scrolled (578, 378) with delta (0, -1)
Screenshot: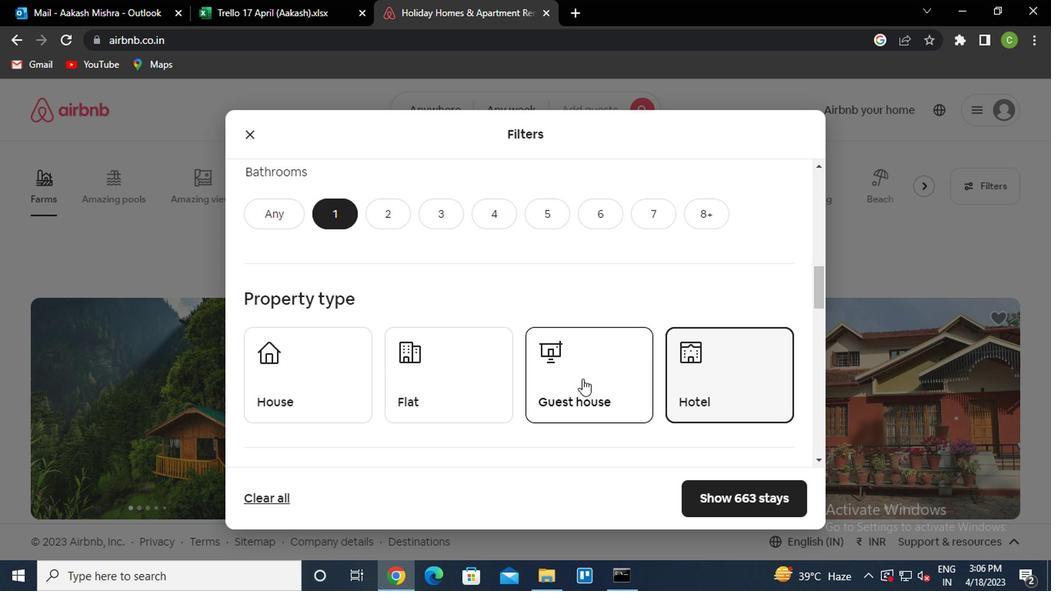 
Action: Mouse moved to (575, 379)
Screenshot: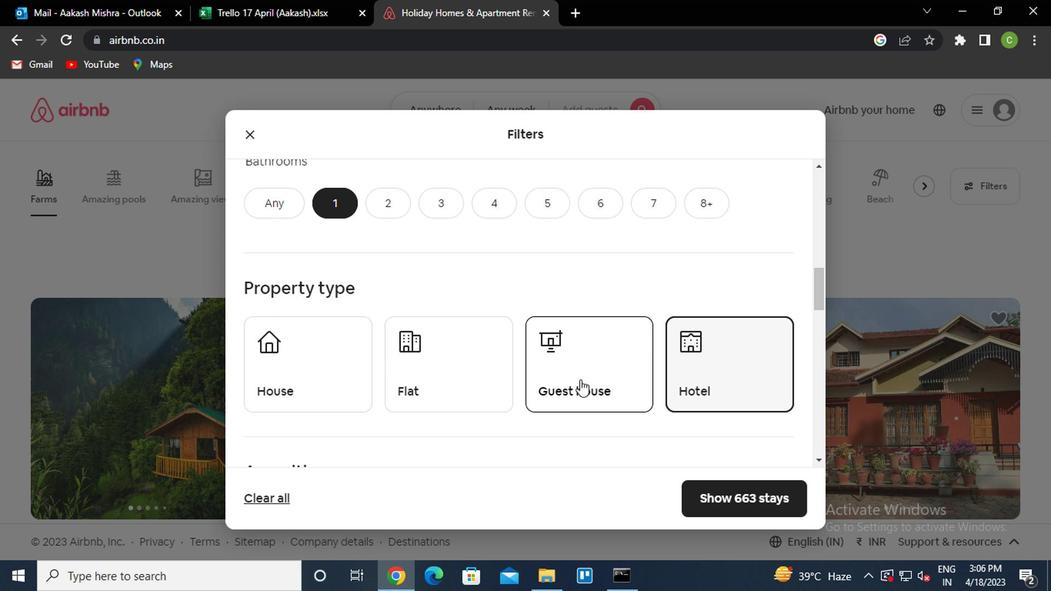 
Action: Mouse scrolled (575, 378) with delta (0, -1)
Screenshot: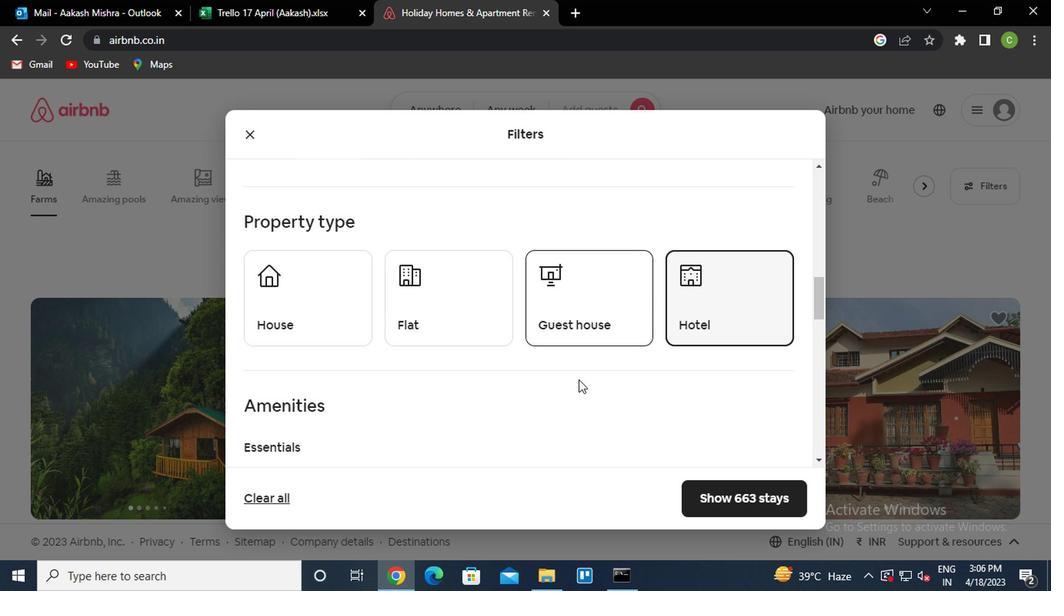 
Action: Mouse scrolled (575, 378) with delta (0, -1)
Screenshot: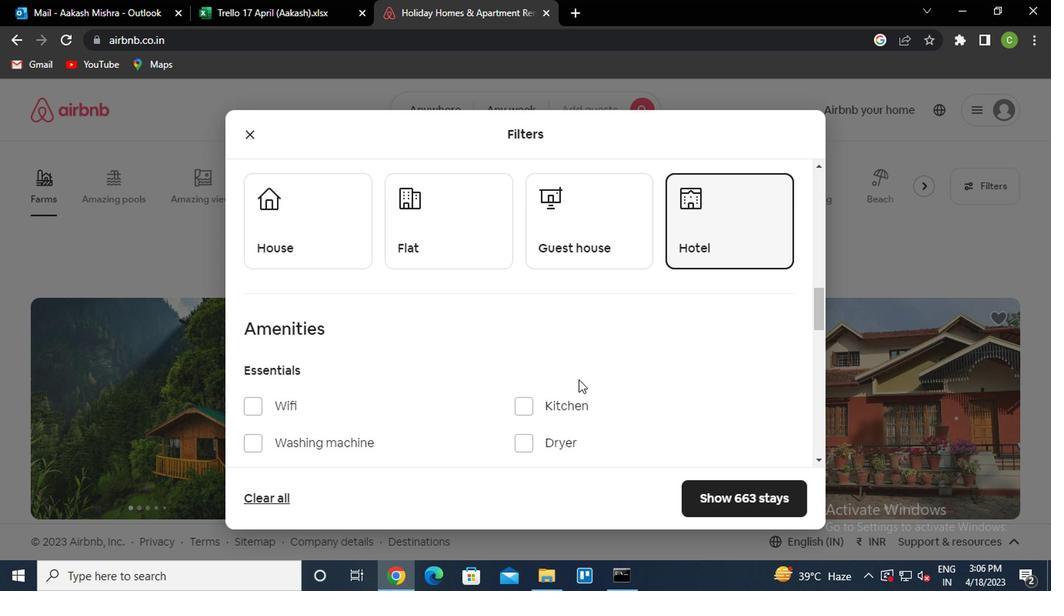 
Action: Mouse moved to (529, 384)
Screenshot: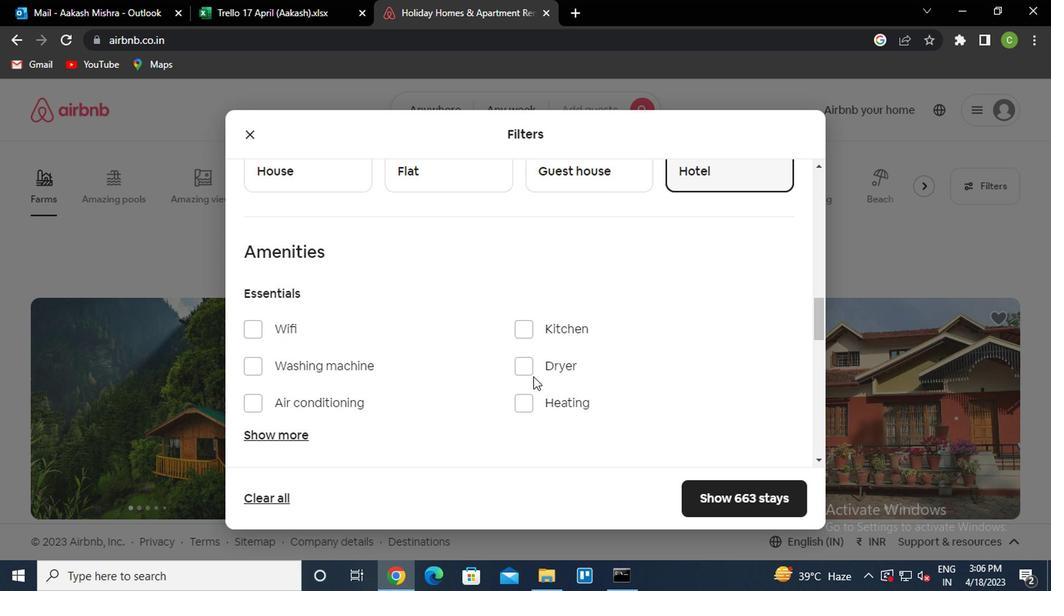
Action: Mouse scrolled (529, 383) with delta (0, 0)
Screenshot: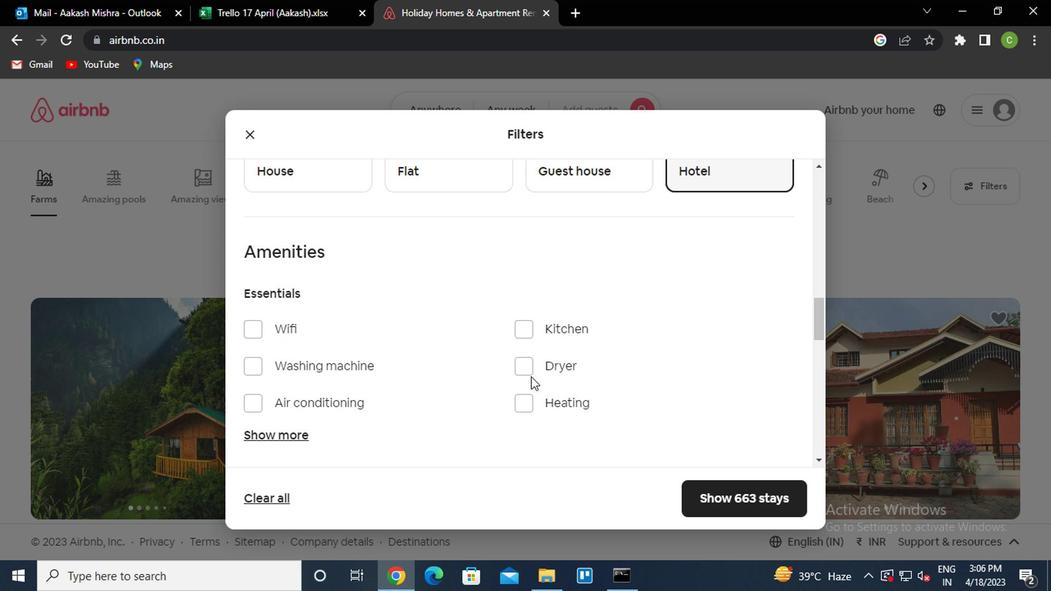 
Action: Mouse scrolled (529, 383) with delta (0, 0)
Screenshot: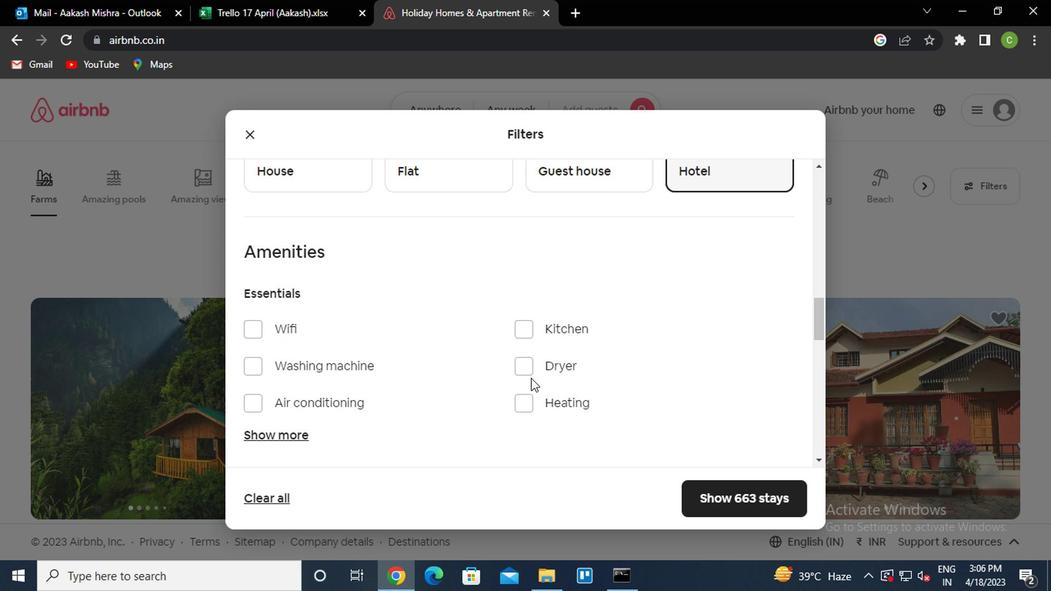 
Action: Mouse scrolled (529, 383) with delta (0, 0)
Screenshot: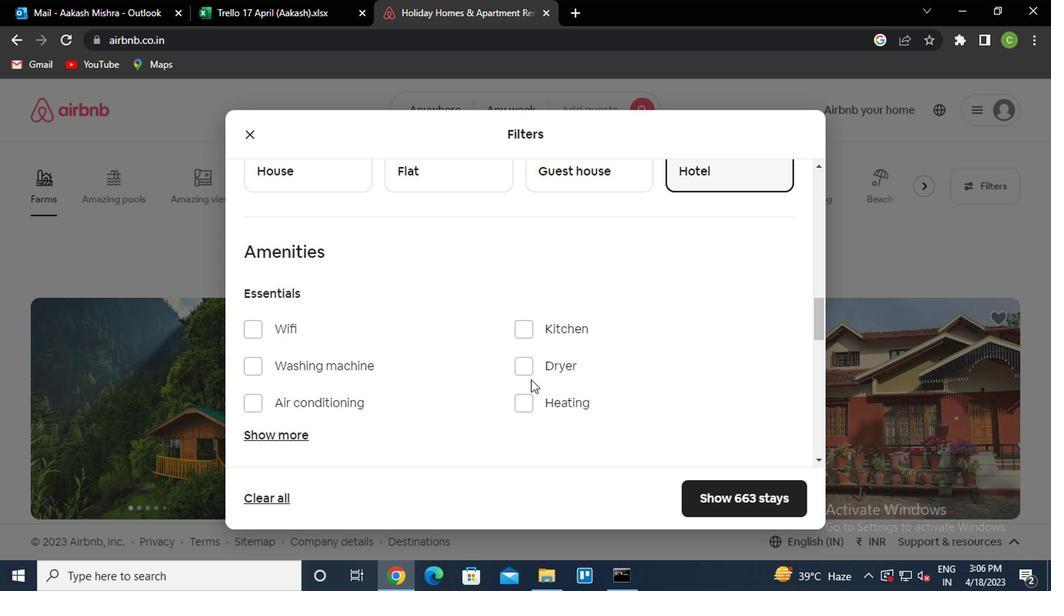 
Action: Mouse moved to (767, 383)
Screenshot: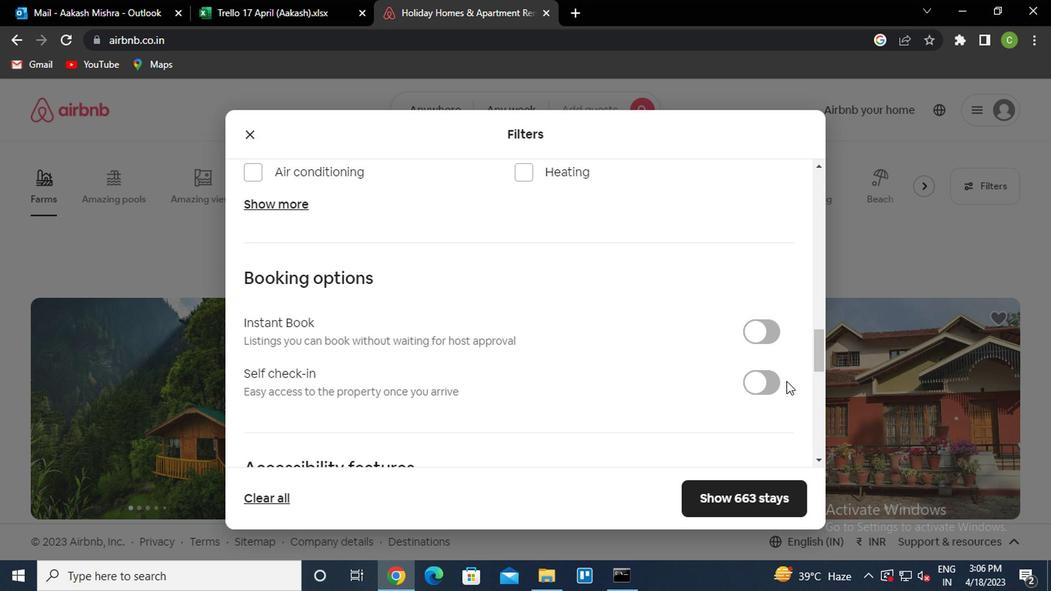 
Action: Mouse pressed left at (767, 383)
Screenshot: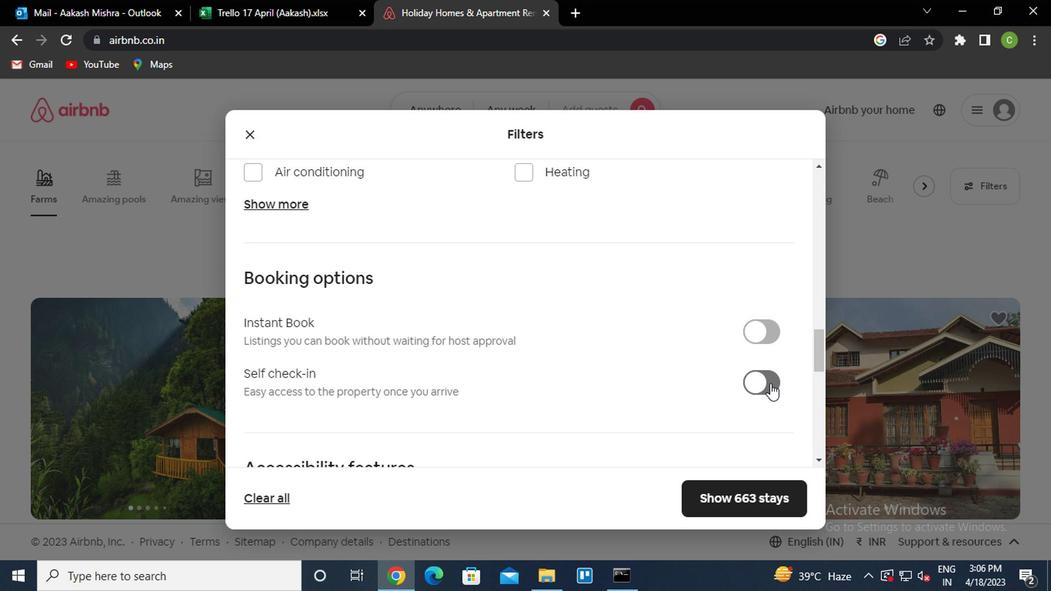 
Action: Mouse moved to (552, 388)
Screenshot: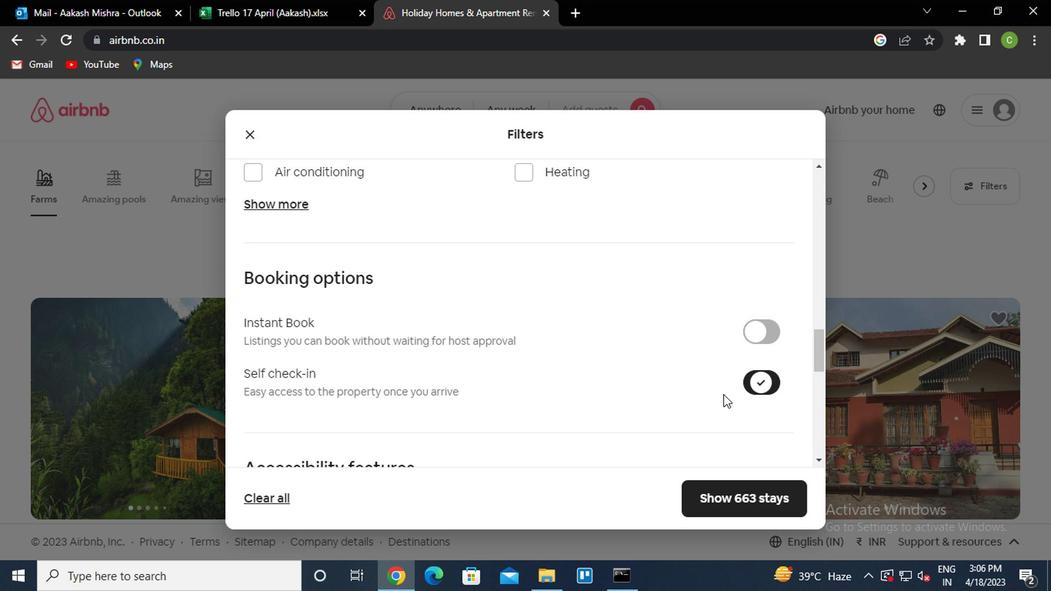 
Action: Mouse scrolled (552, 387) with delta (0, 0)
Screenshot: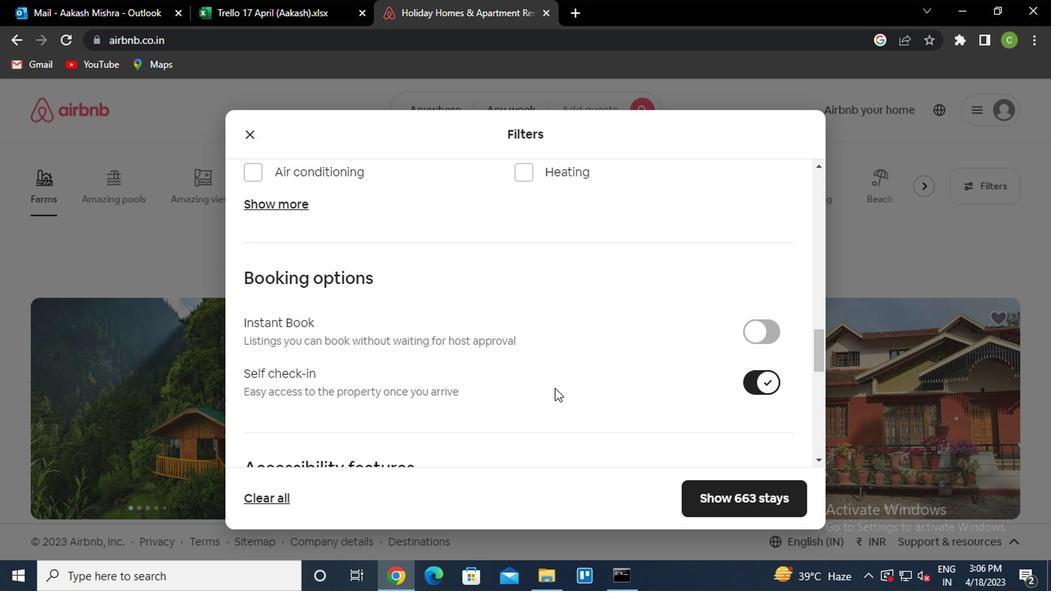 
Action: Mouse scrolled (552, 387) with delta (0, 0)
Screenshot: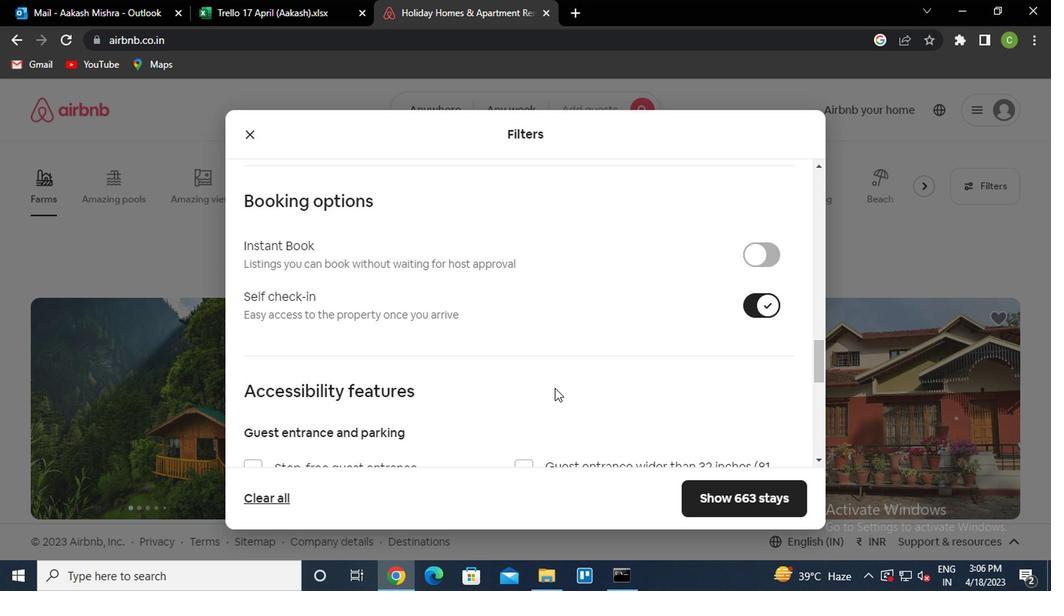 
Action: Mouse scrolled (552, 387) with delta (0, 0)
Screenshot: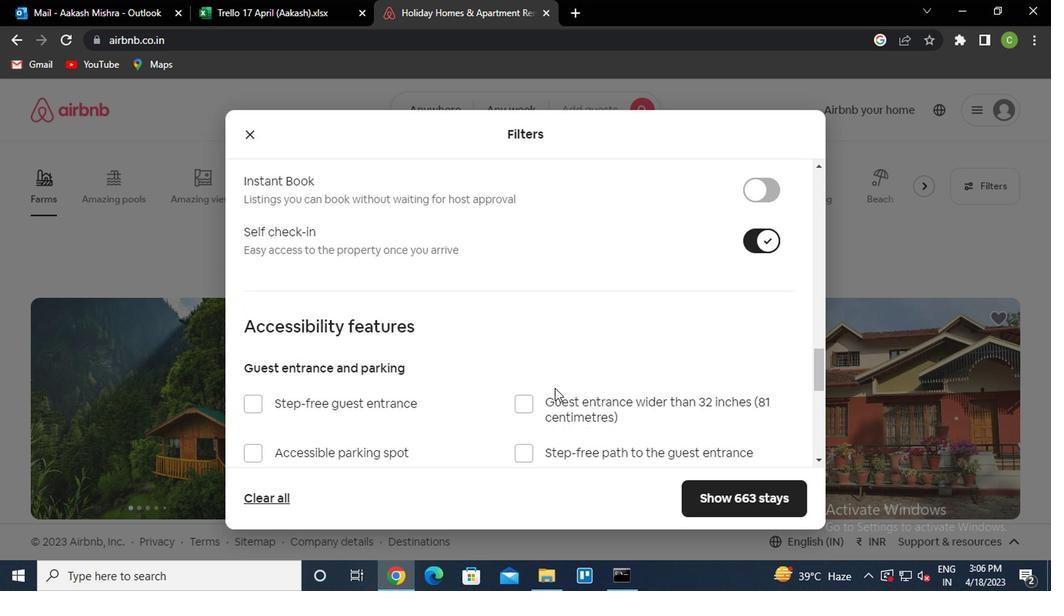 
Action: Mouse scrolled (552, 387) with delta (0, 0)
Screenshot: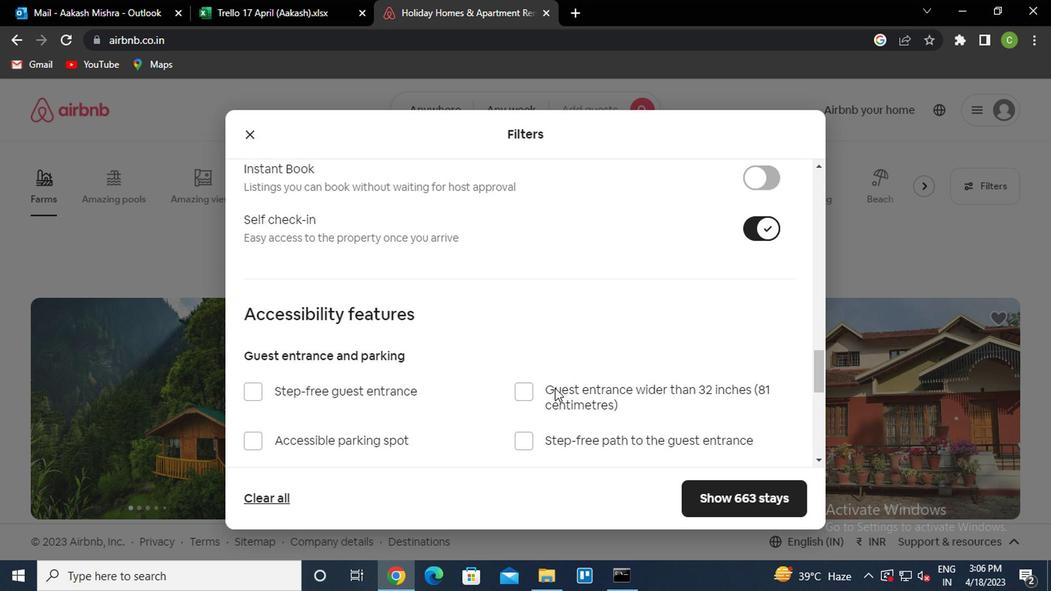
Action: Mouse scrolled (552, 387) with delta (0, 0)
Screenshot: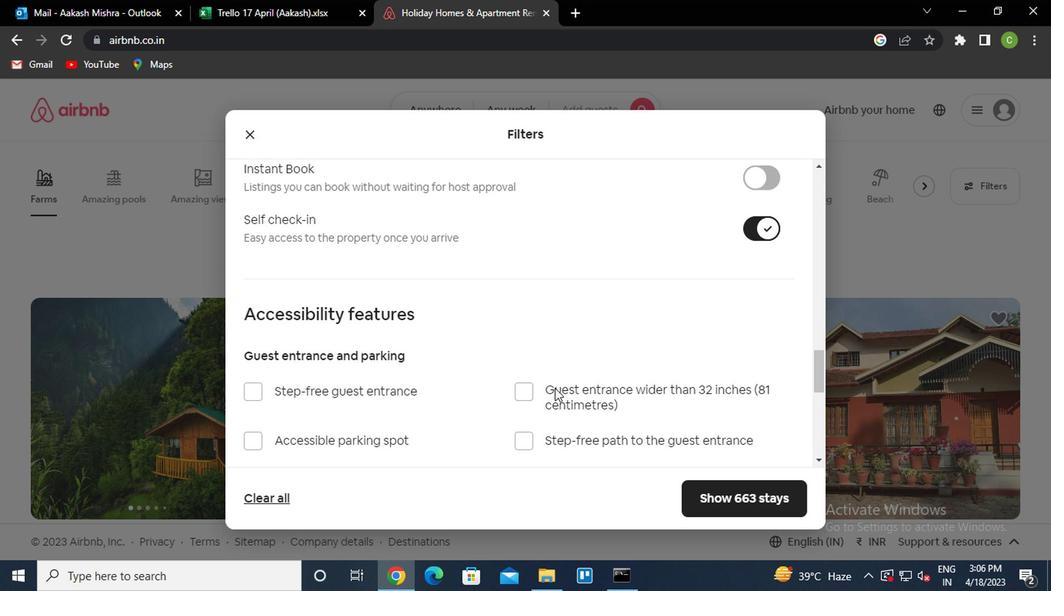 
Action: Mouse scrolled (552, 387) with delta (0, 0)
Screenshot: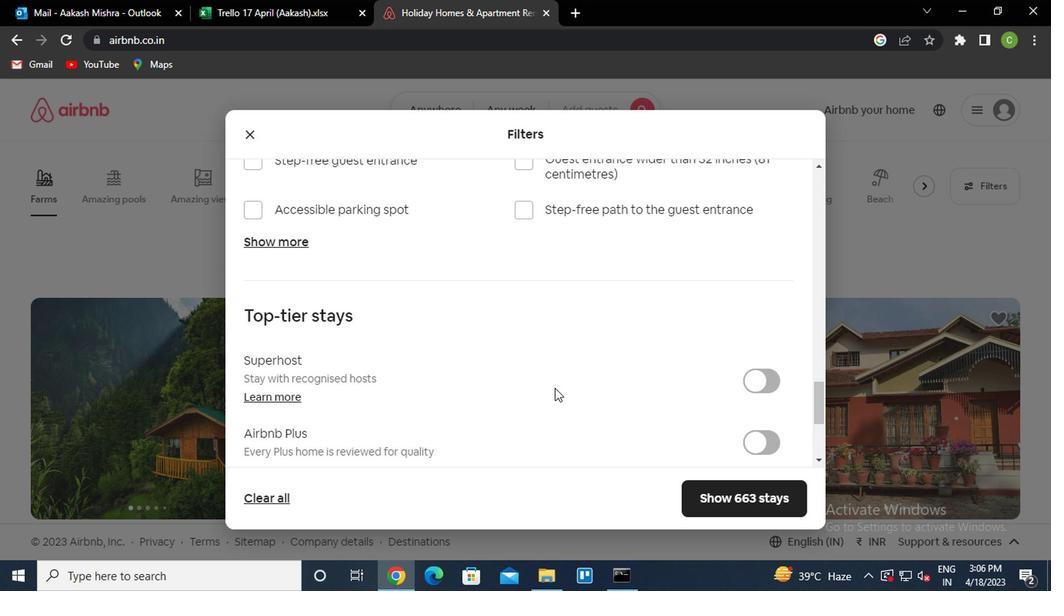 
Action: Mouse scrolled (552, 387) with delta (0, 0)
Screenshot: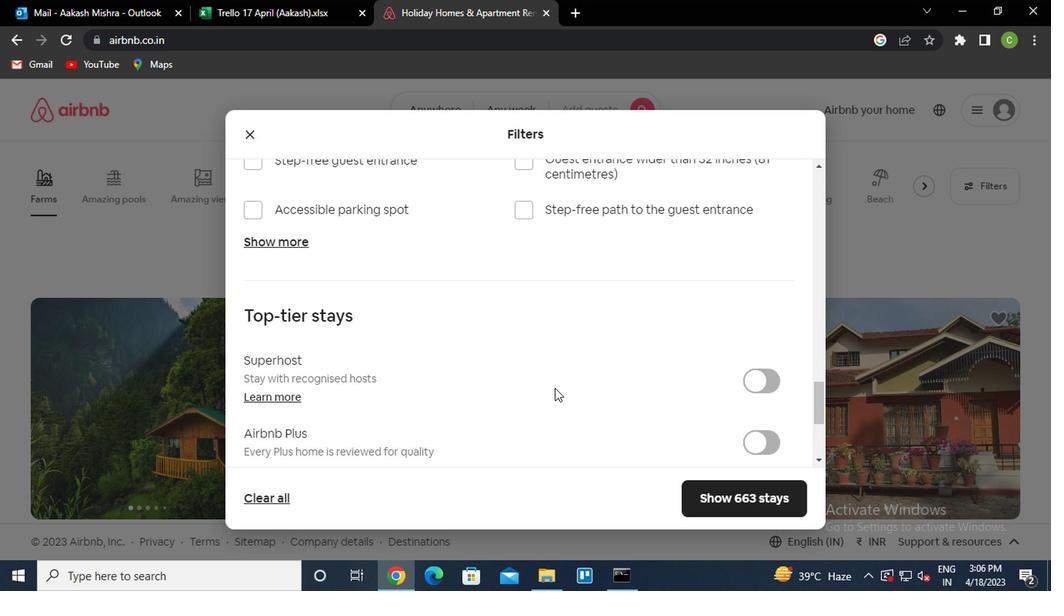 
Action: Mouse scrolled (552, 387) with delta (0, 0)
Screenshot: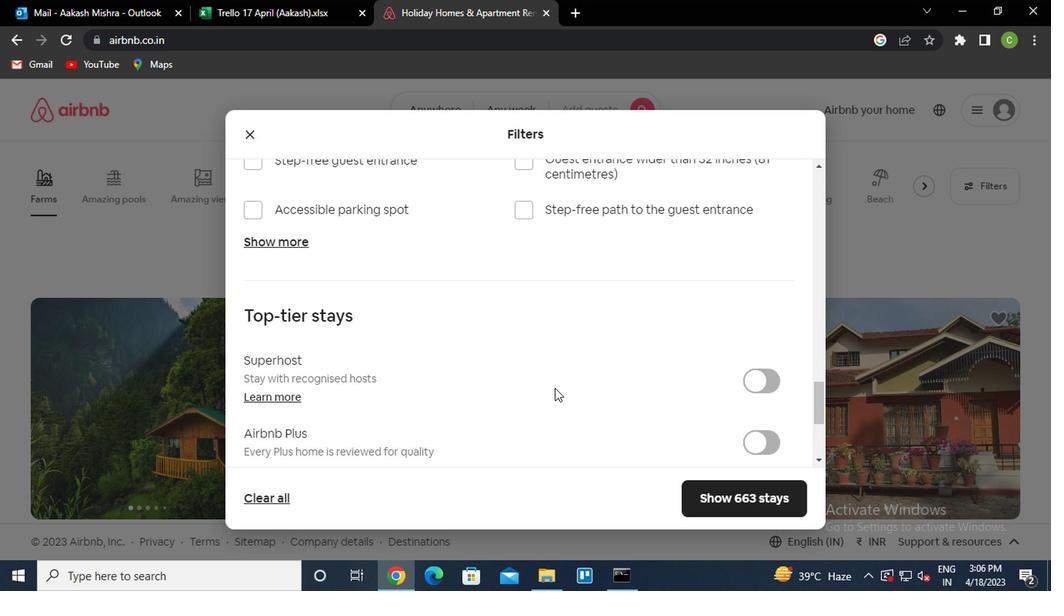 
Action: Mouse scrolled (552, 387) with delta (0, 0)
Screenshot: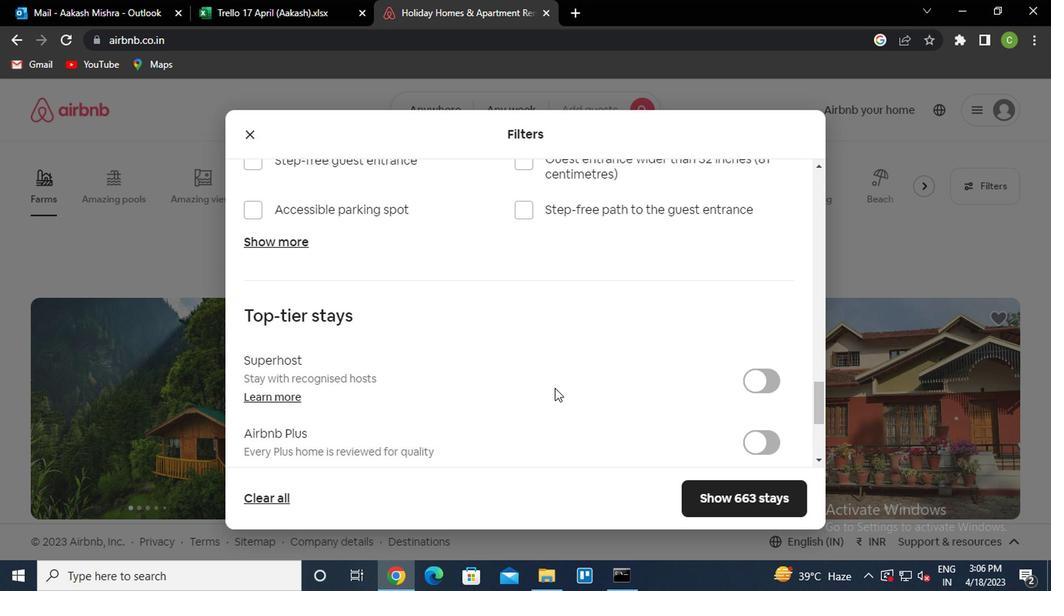 
Action: Mouse scrolled (552, 387) with delta (0, 0)
Screenshot: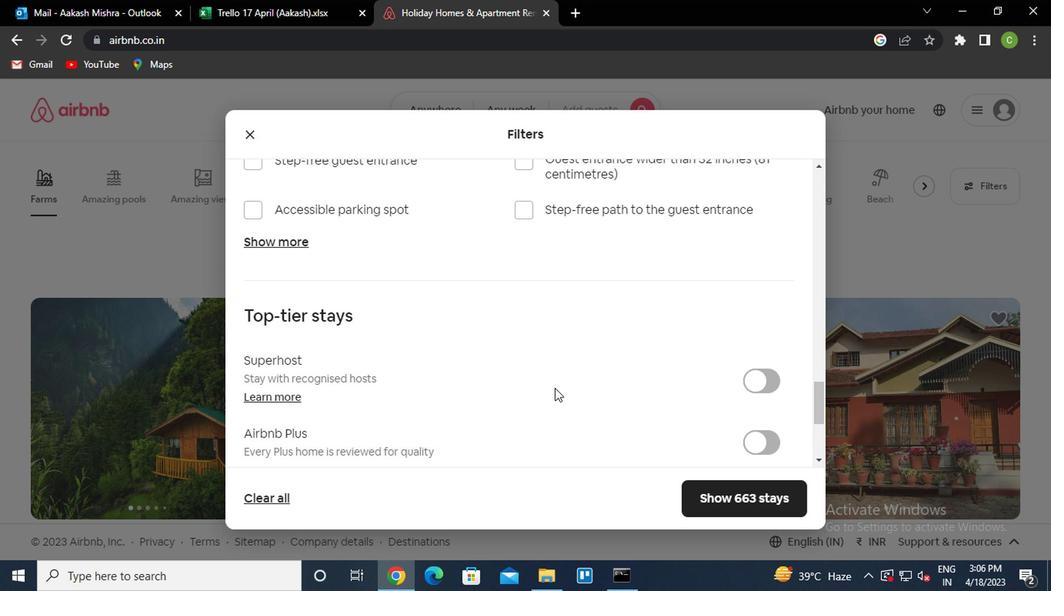 
Action: Mouse moved to (260, 431)
Screenshot: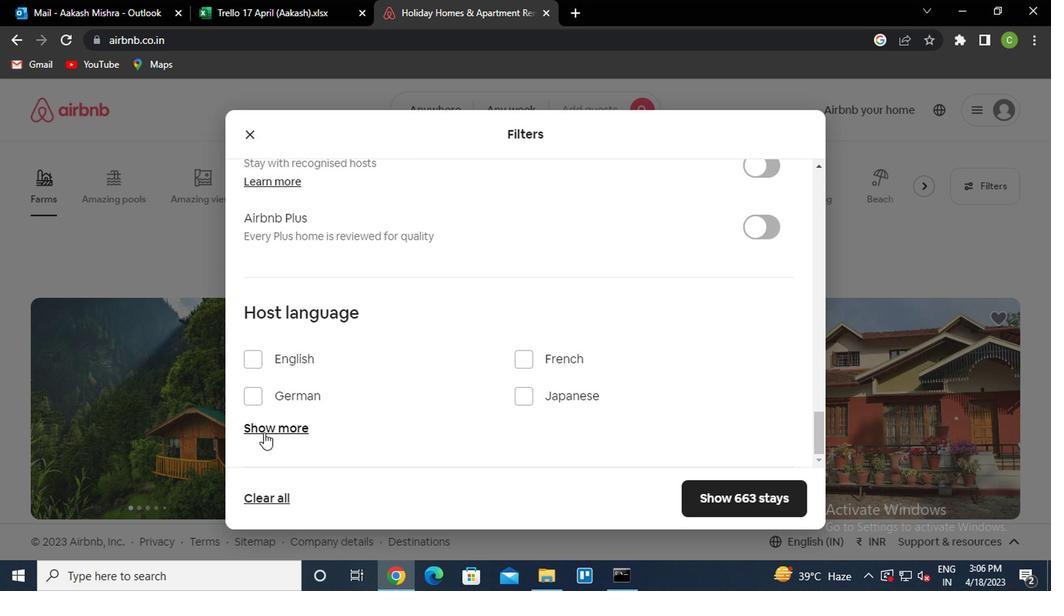 
Action: Mouse pressed left at (260, 431)
Screenshot: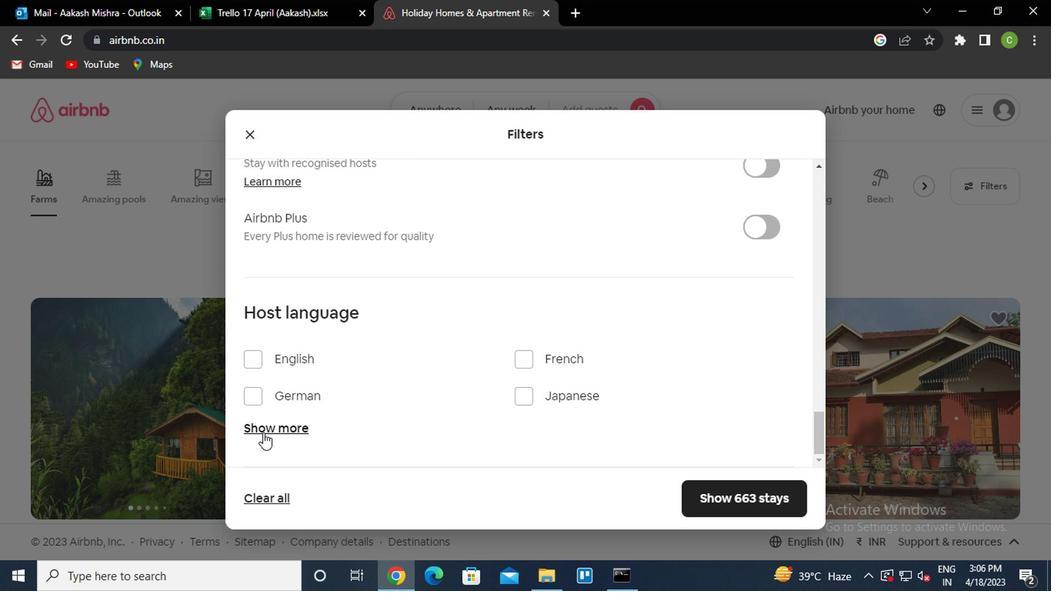 
Action: Mouse moved to (289, 421)
Screenshot: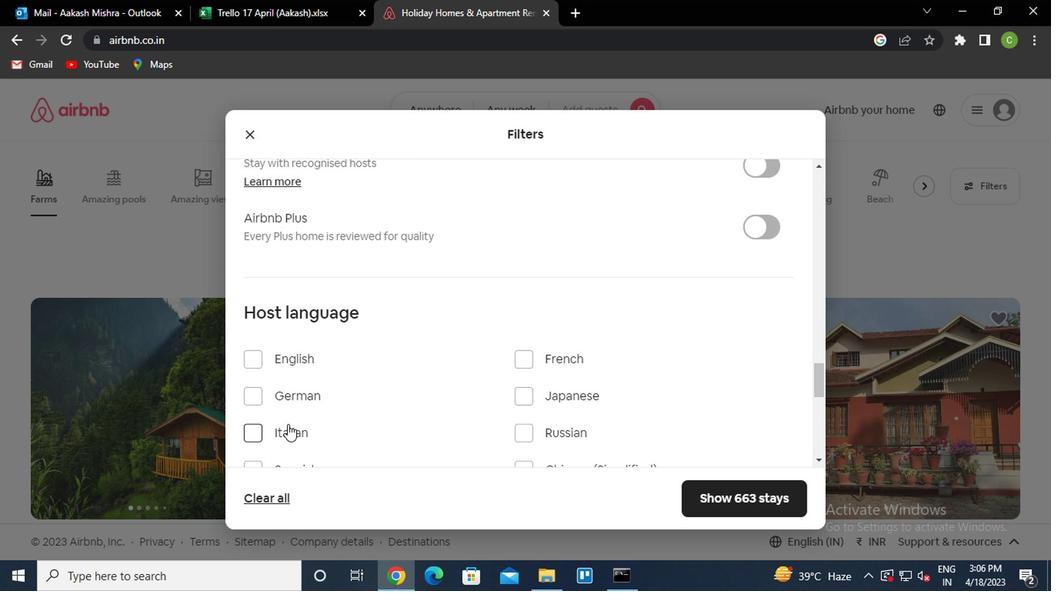 
Action: Mouse scrolled (289, 421) with delta (0, 0)
Screenshot: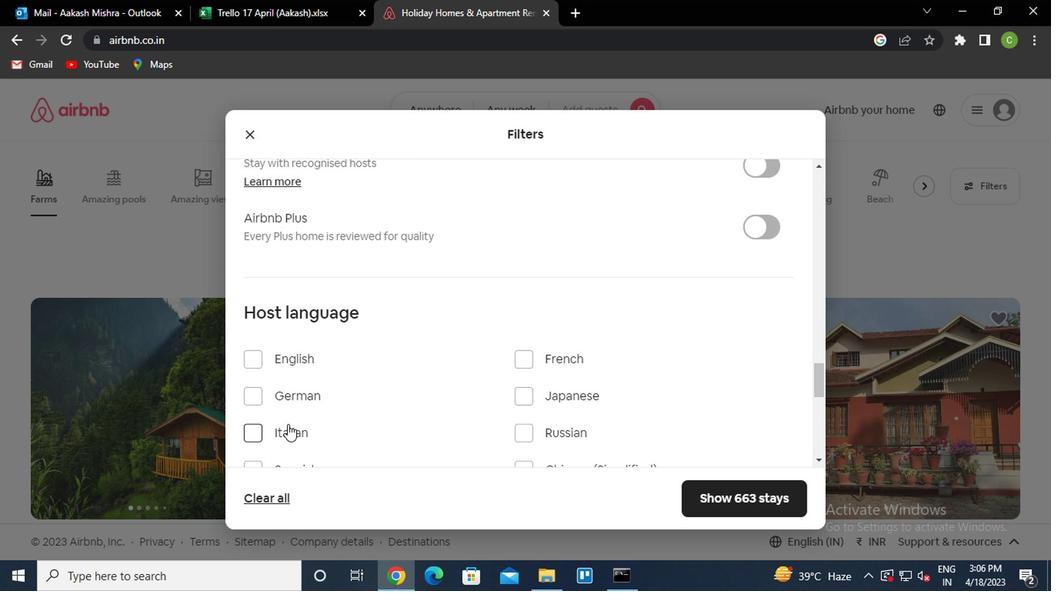 
Action: Mouse moved to (292, 419)
Screenshot: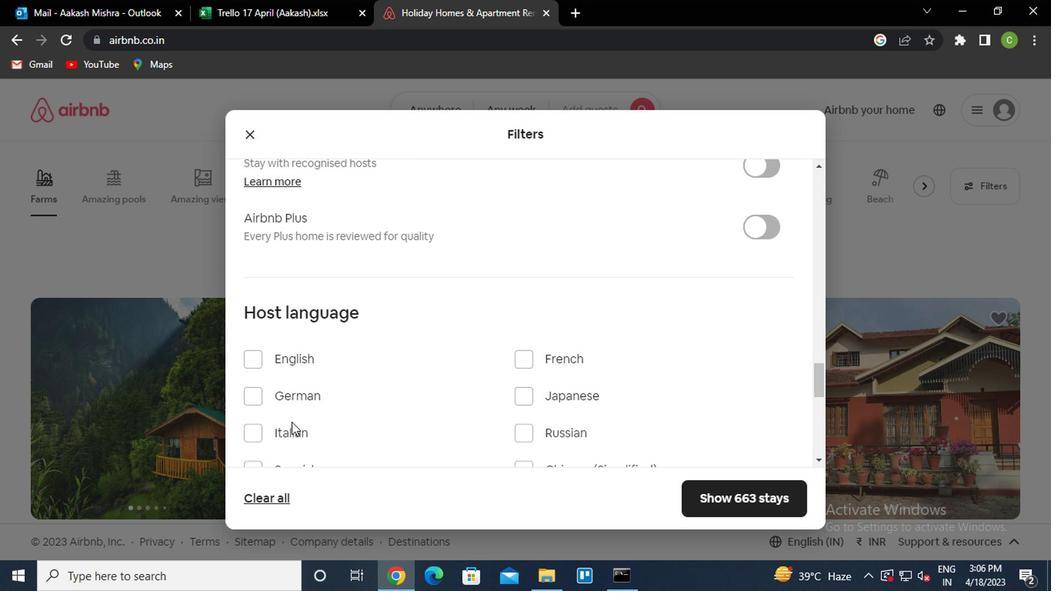 
Action: Mouse scrolled (292, 418) with delta (0, -1)
Screenshot: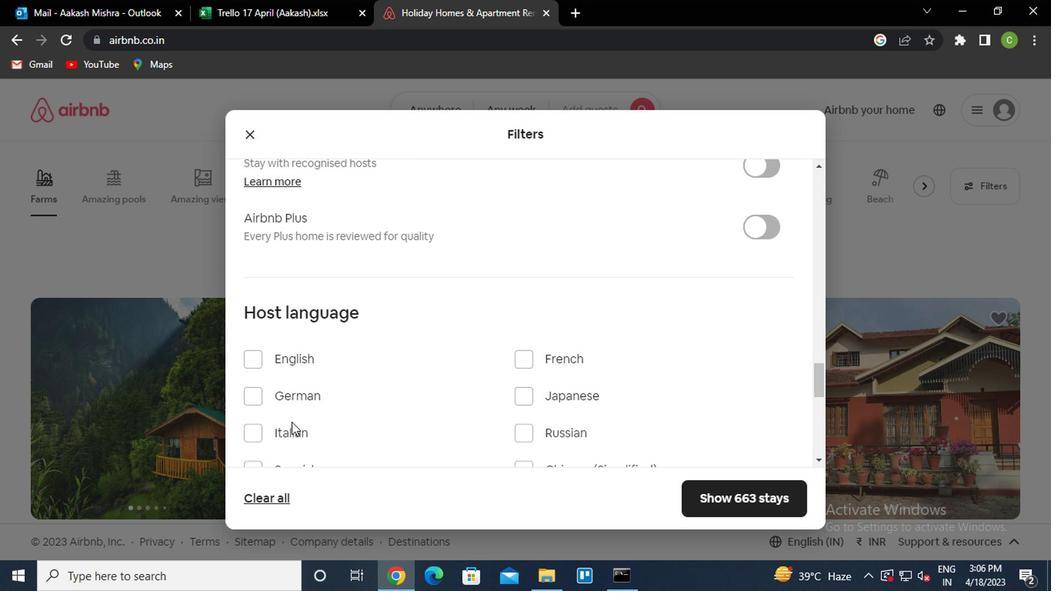 
Action: Mouse moved to (252, 311)
Screenshot: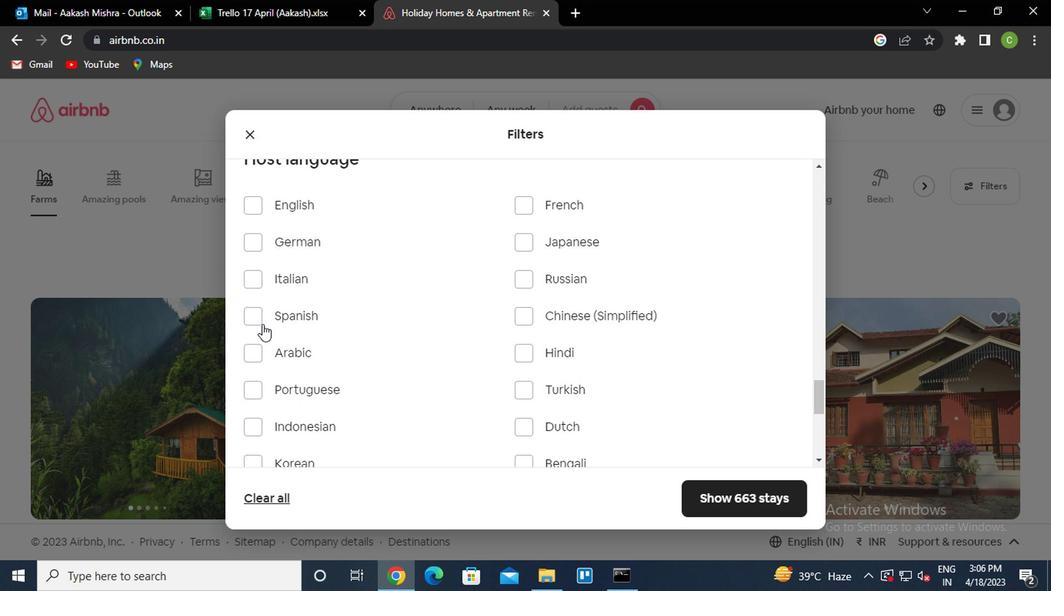 
Action: Mouse pressed left at (252, 311)
Screenshot: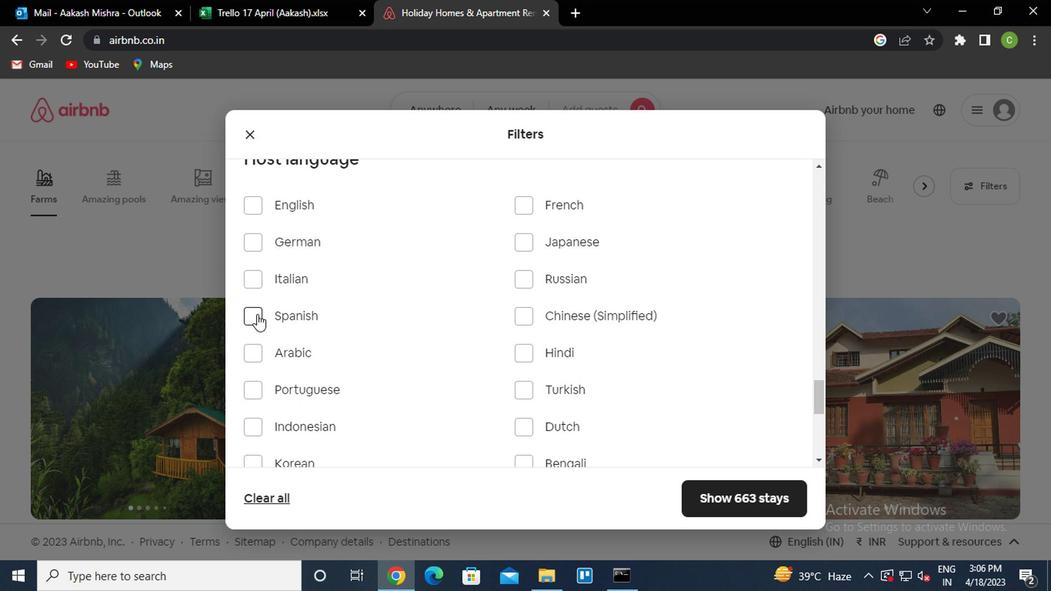 
Action: Mouse moved to (723, 488)
Screenshot: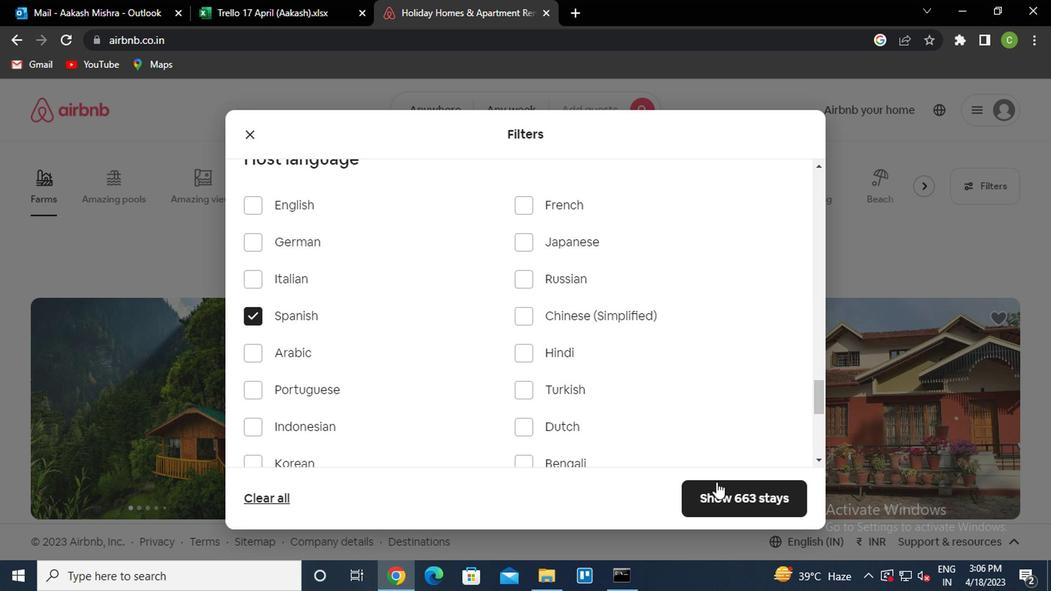 
Action: Mouse pressed left at (723, 488)
Screenshot: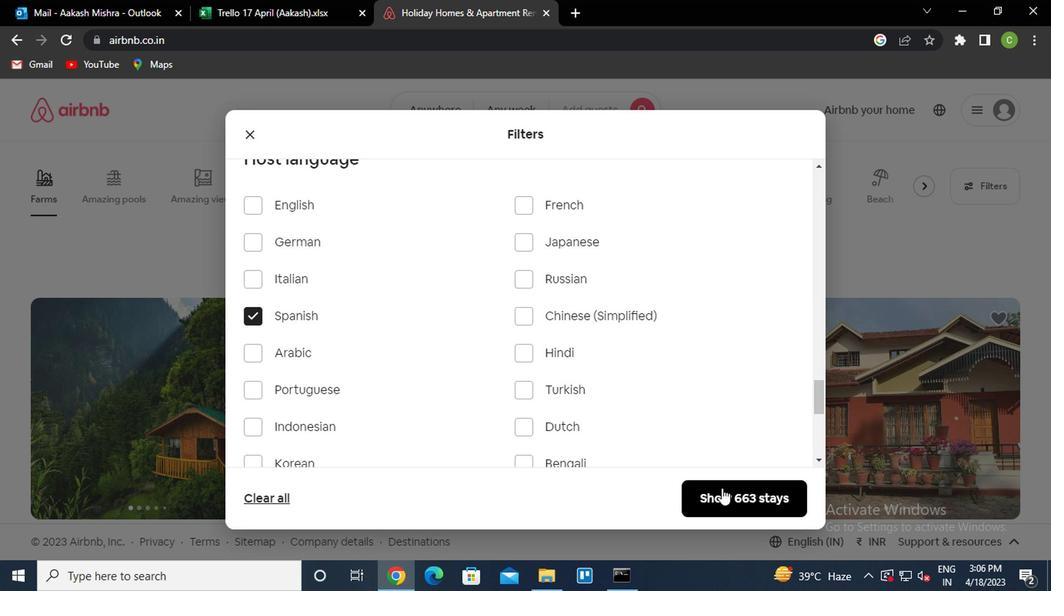 
Action: Mouse moved to (562, 427)
Screenshot: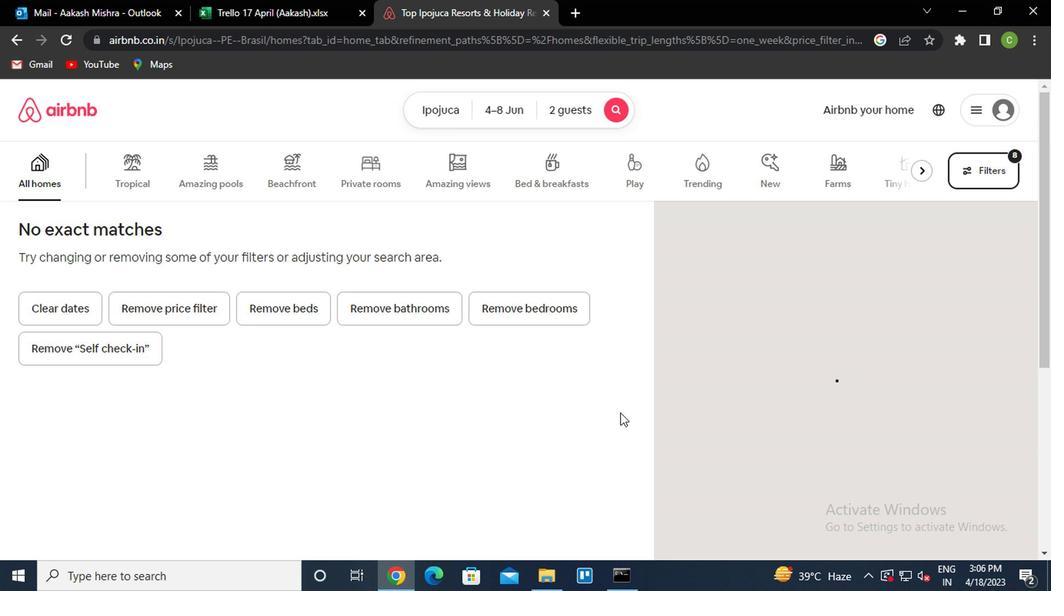 
